 Task: Add the recommendations carousel component in the site builder.
Action: Mouse moved to (1310, 94)
Screenshot: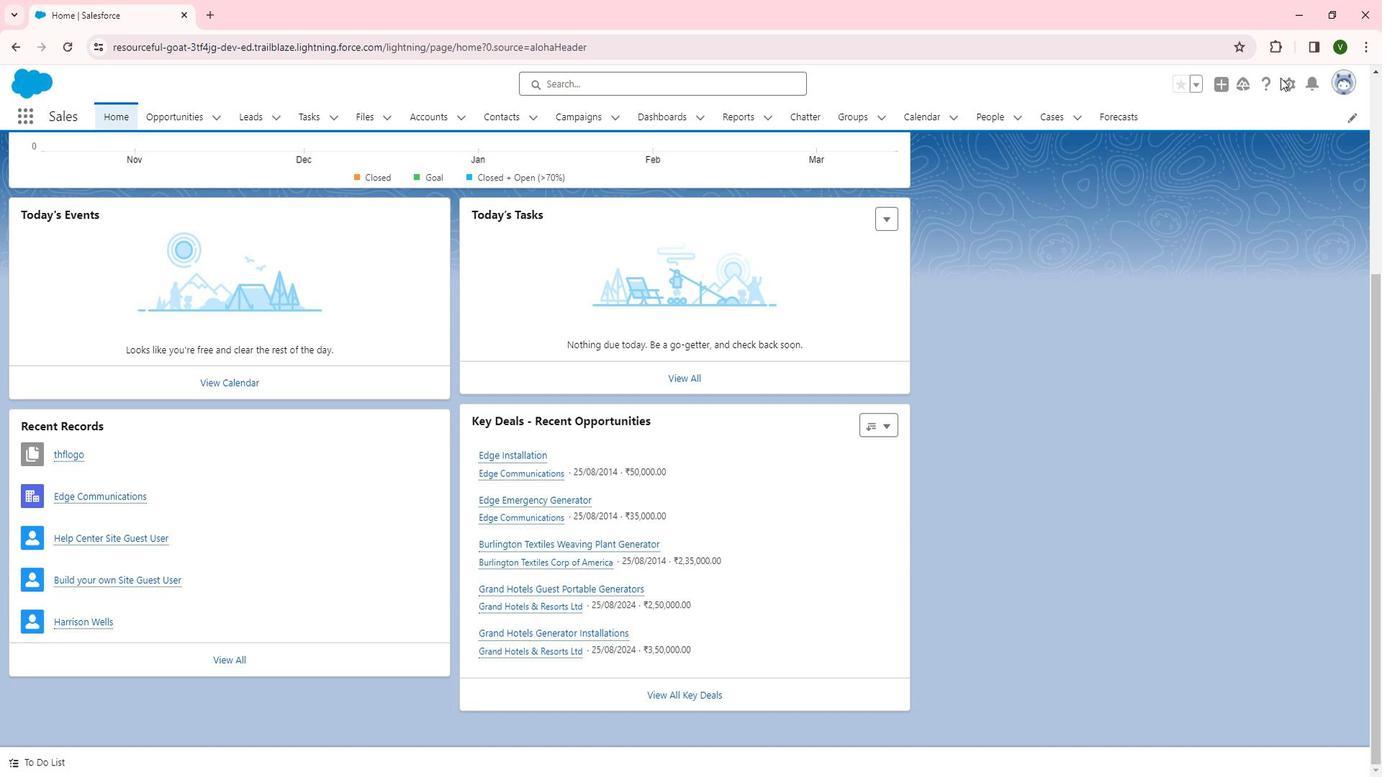 
Action: Mouse pressed left at (1310, 94)
Screenshot: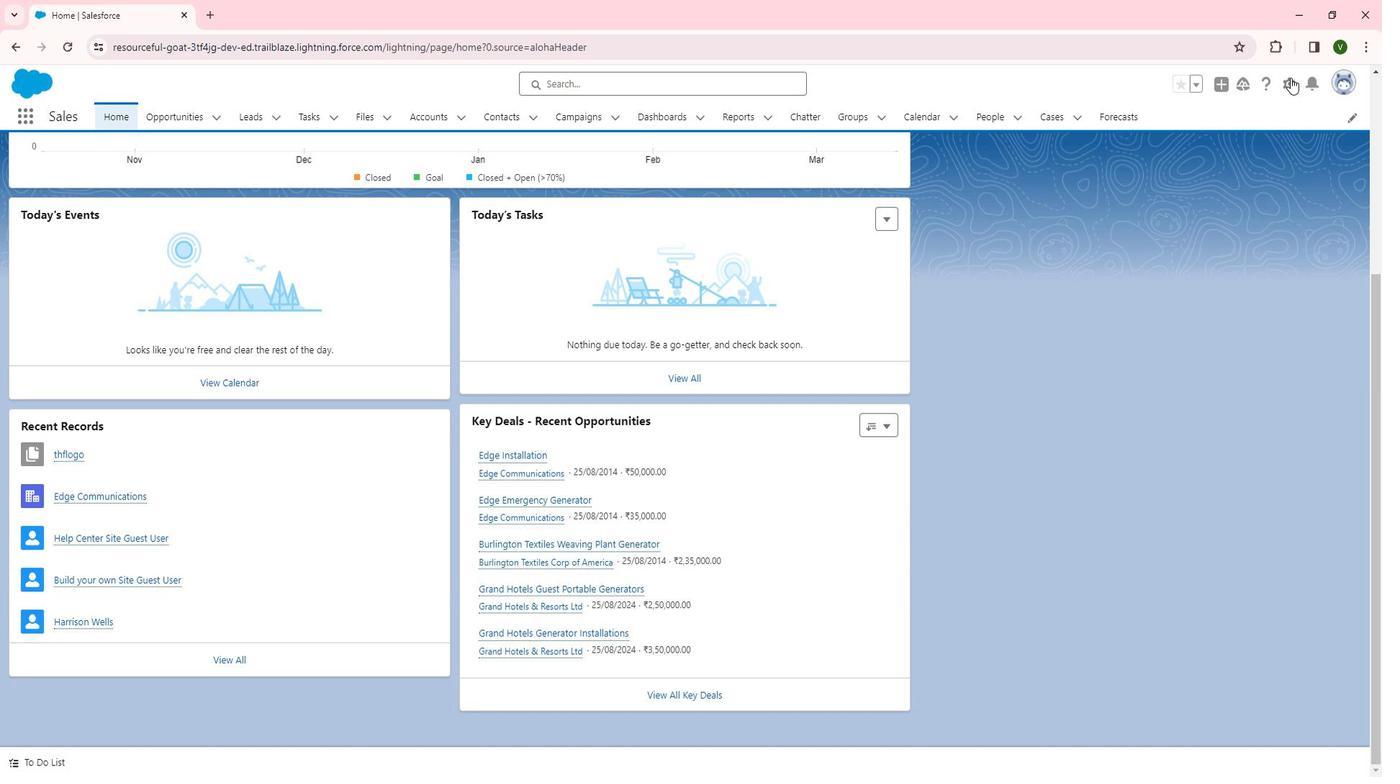 
Action: Mouse moved to (1256, 151)
Screenshot: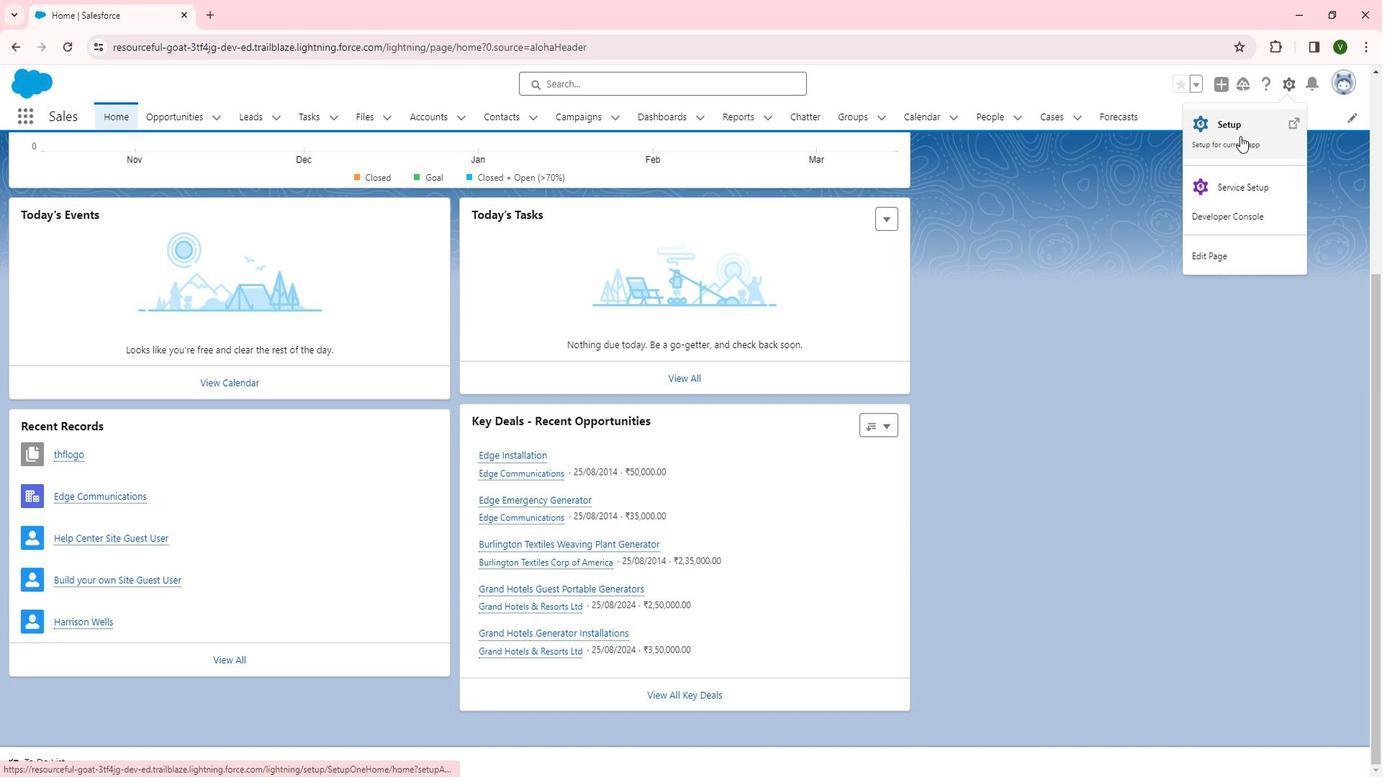 
Action: Mouse pressed left at (1256, 151)
Screenshot: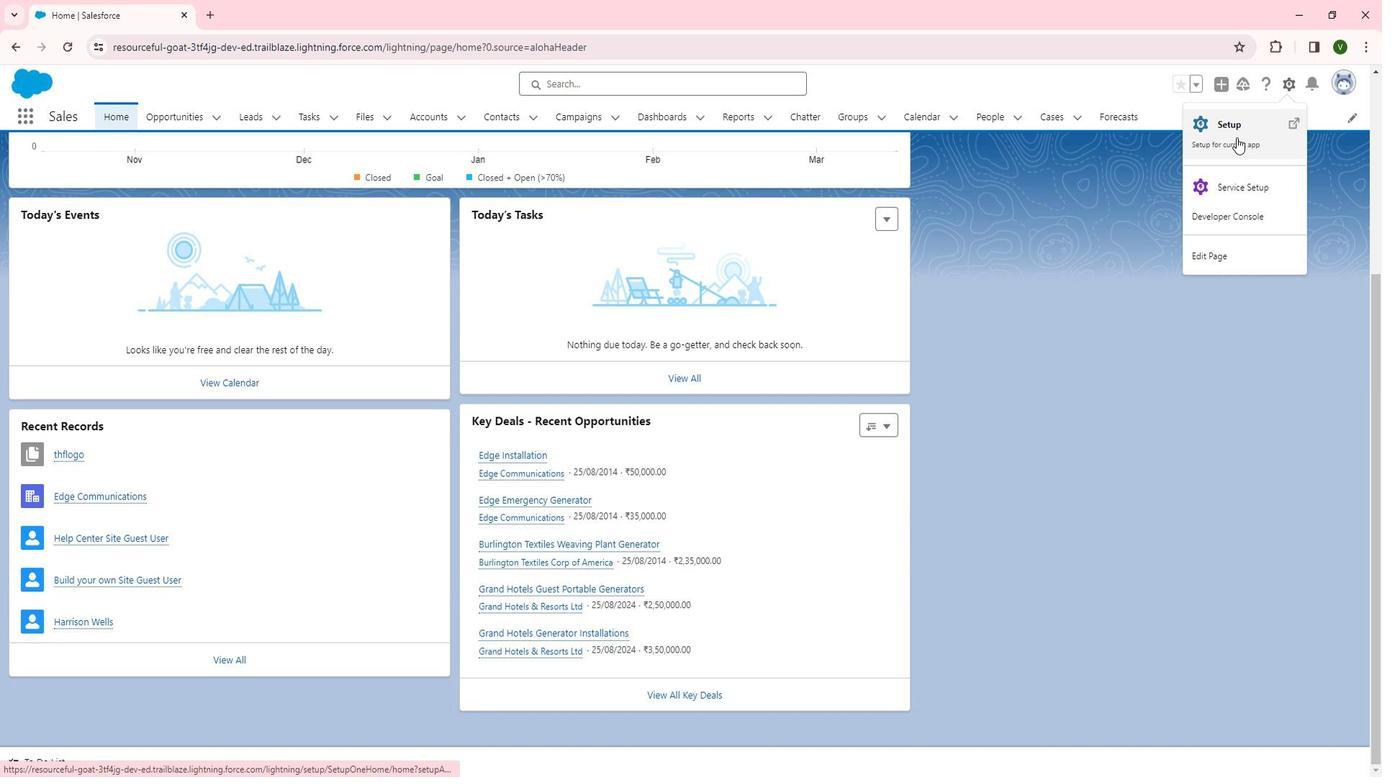 
Action: Mouse moved to (72, 514)
Screenshot: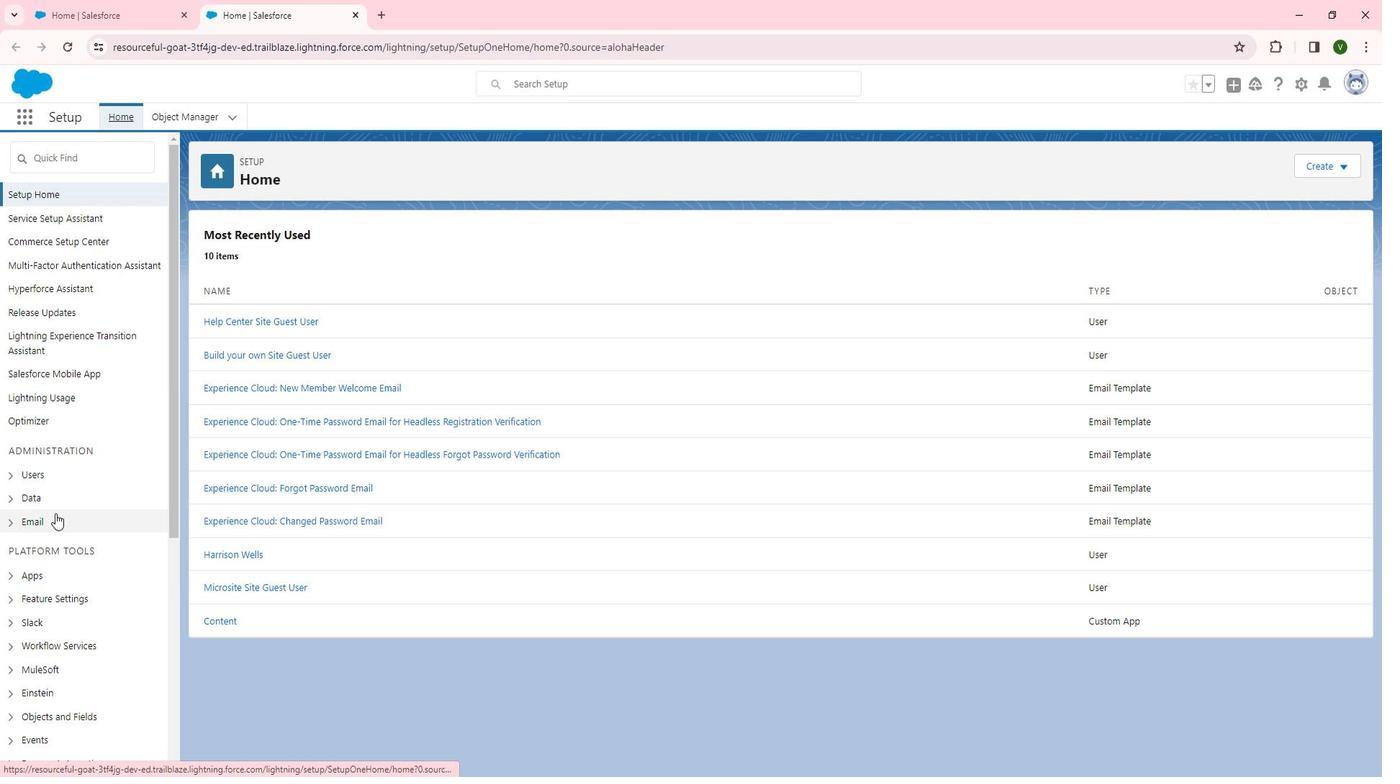 
Action: Mouse scrolled (72, 514) with delta (0, 0)
Screenshot: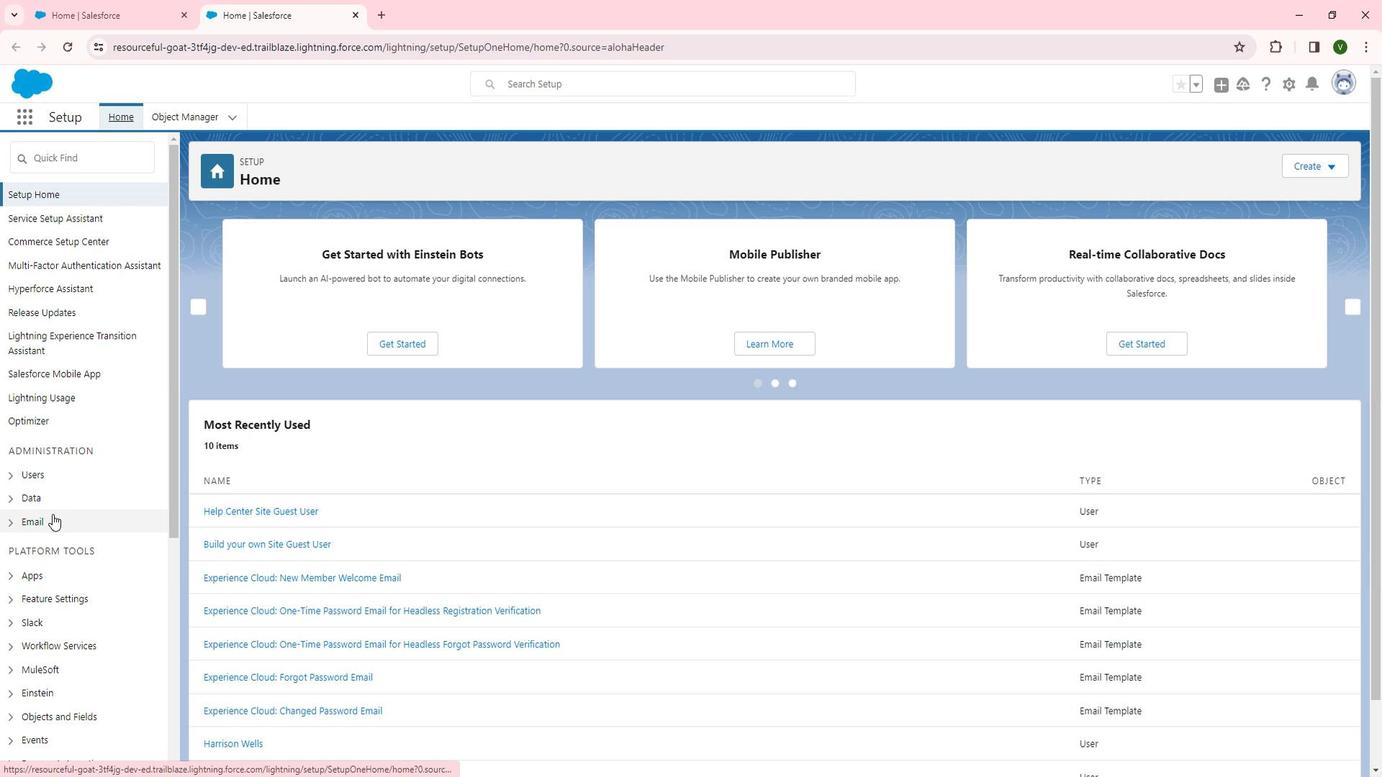 
Action: Mouse scrolled (72, 514) with delta (0, 0)
Screenshot: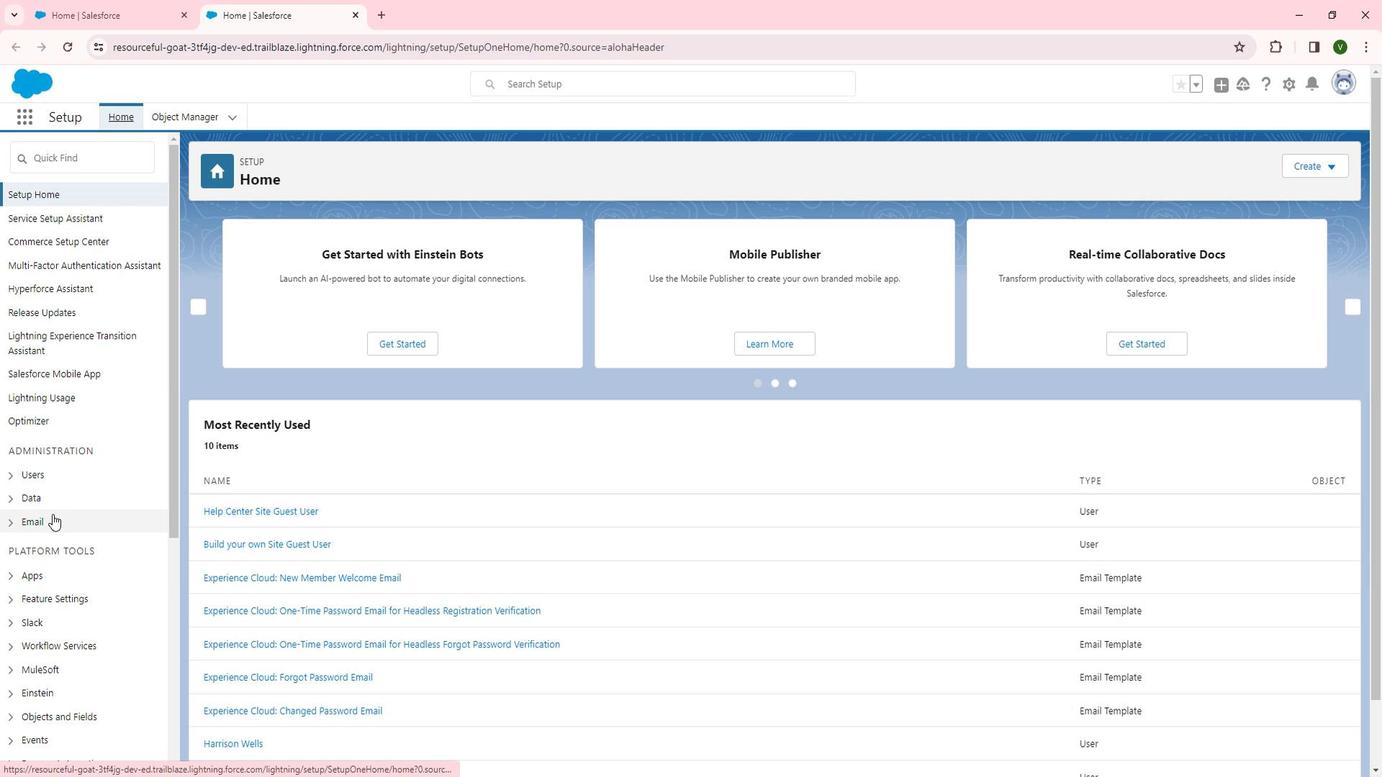 
Action: Mouse moved to (72, 515)
Screenshot: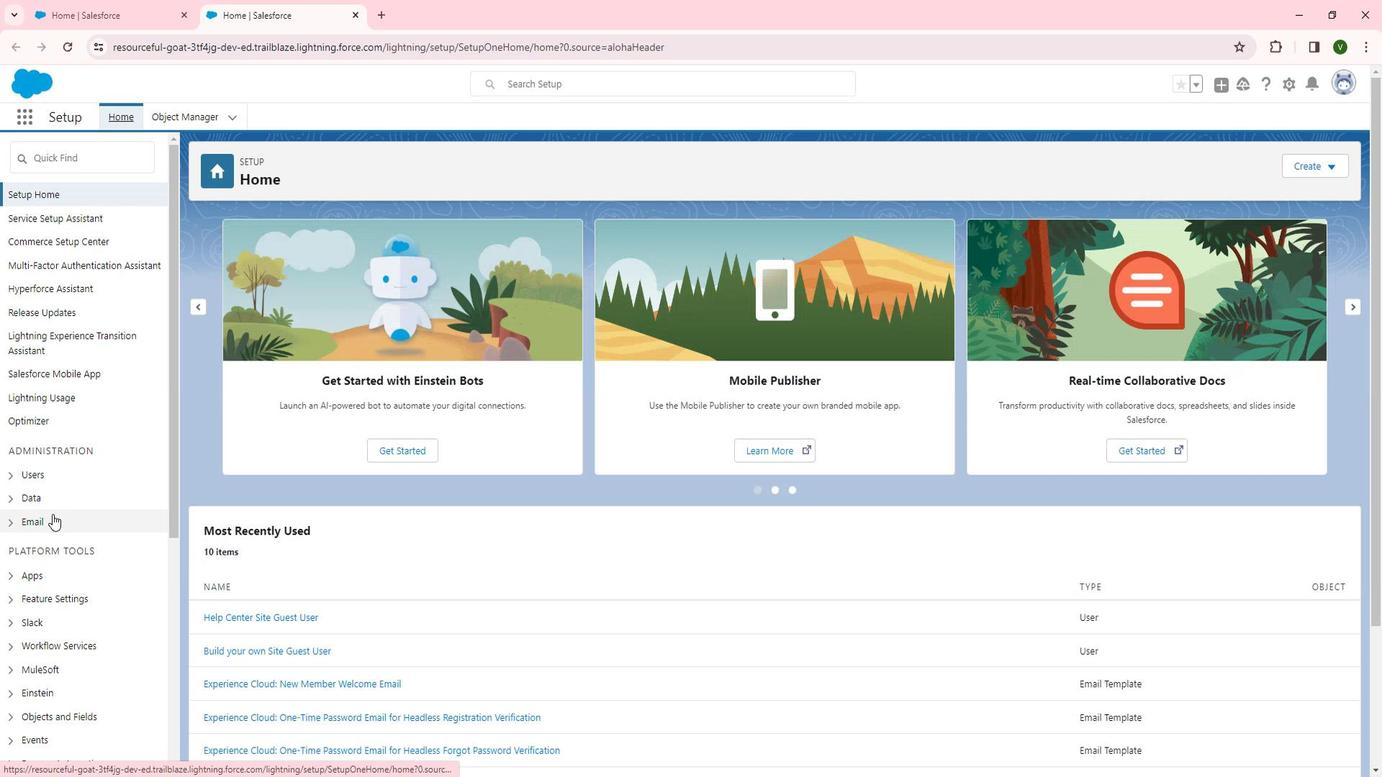 
Action: Mouse scrolled (72, 514) with delta (0, 0)
Screenshot: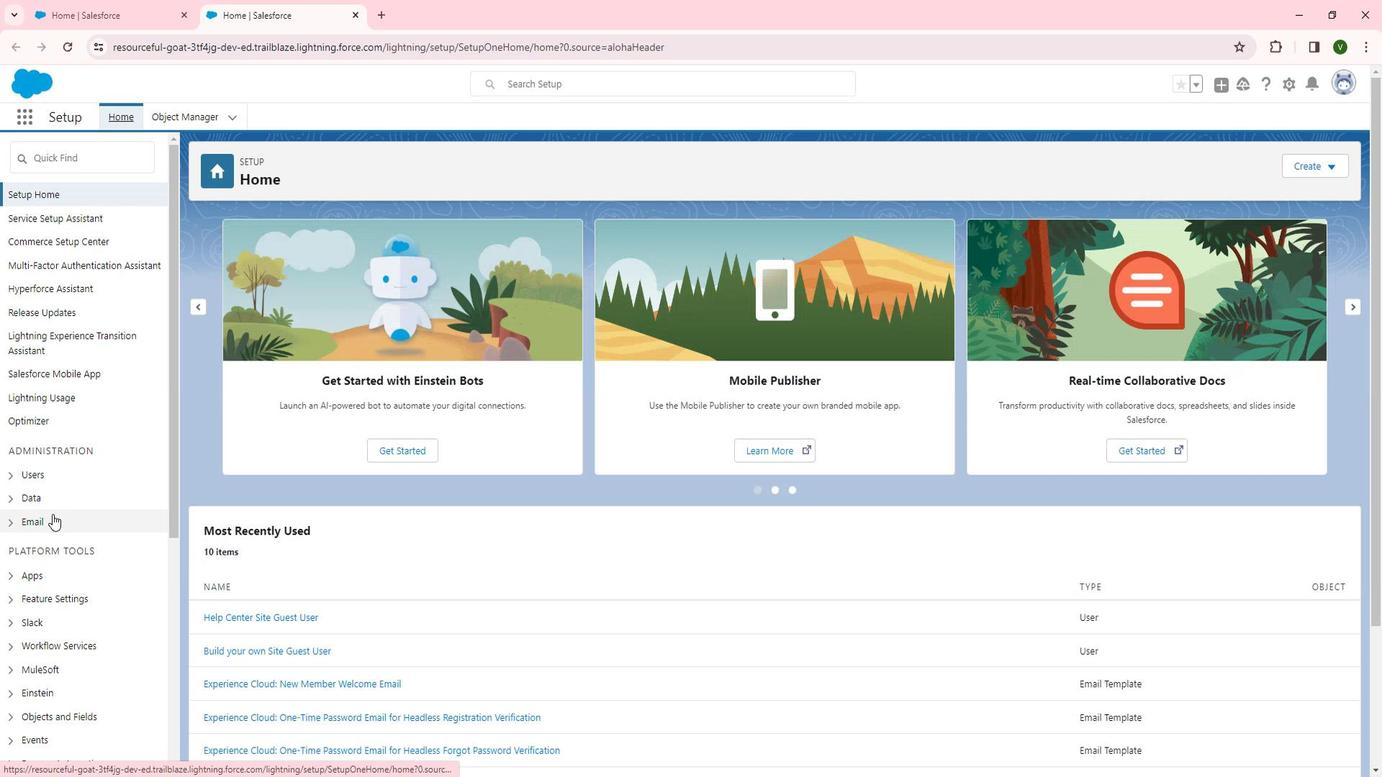 
Action: Mouse moved to (28, 380)
Screenshot: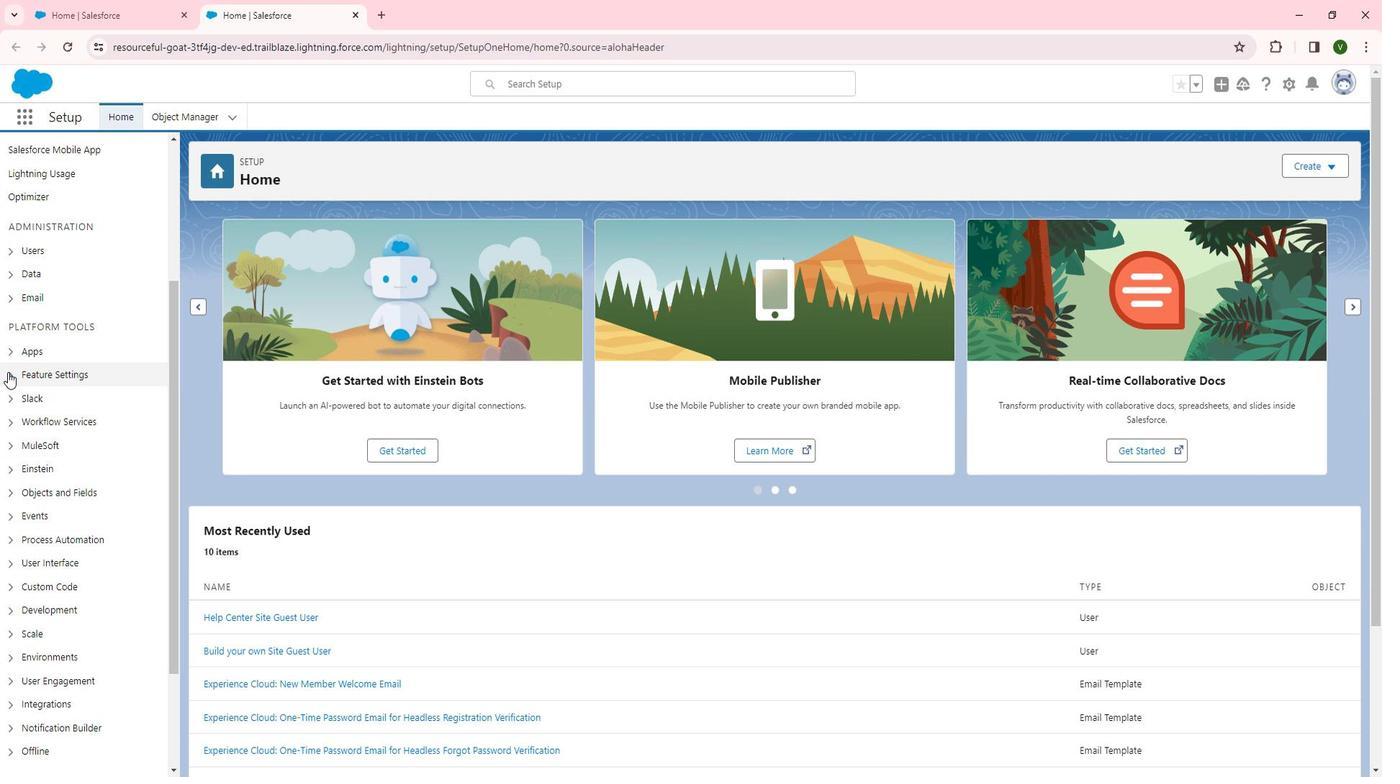 
Action: Mouse pressed left at (28, 380)
Screenshot: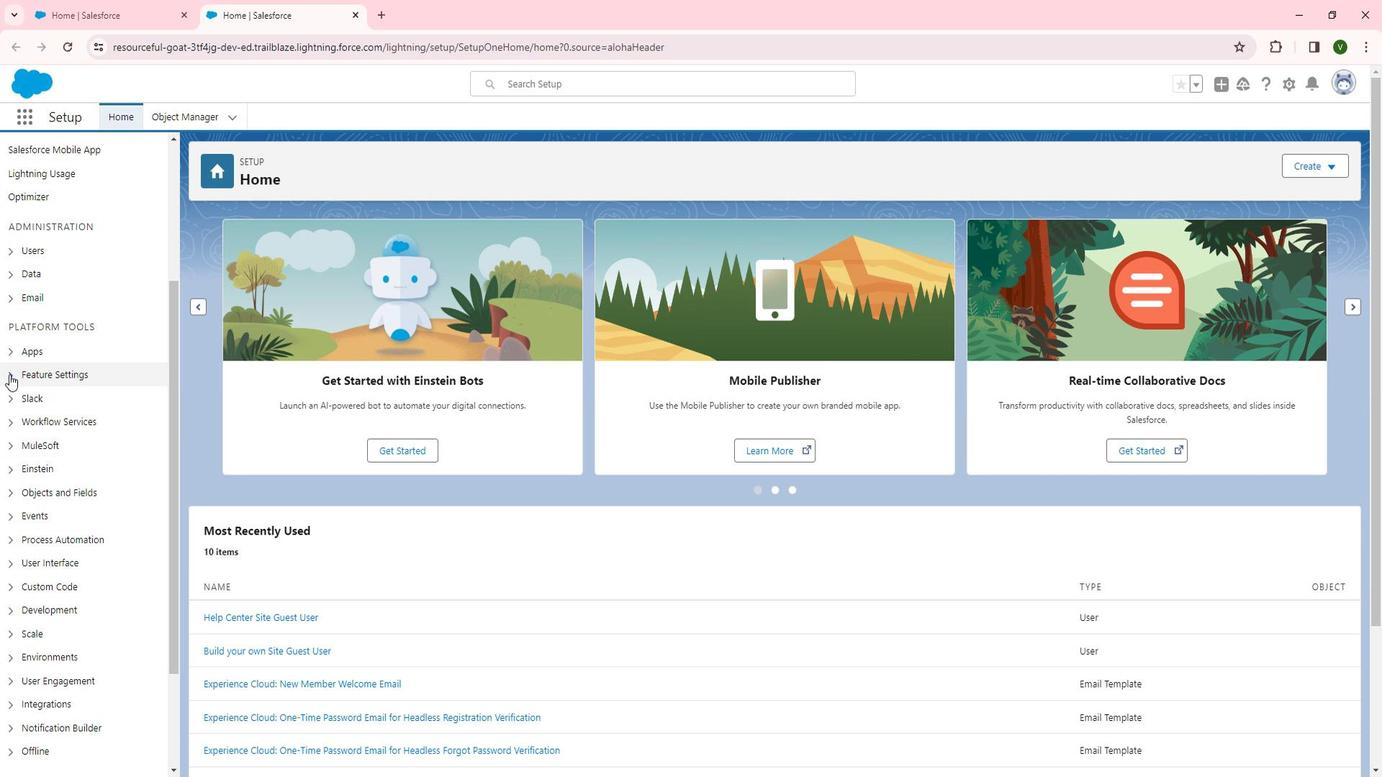
Action: Mouse moved to (46, 496)
Screenshot: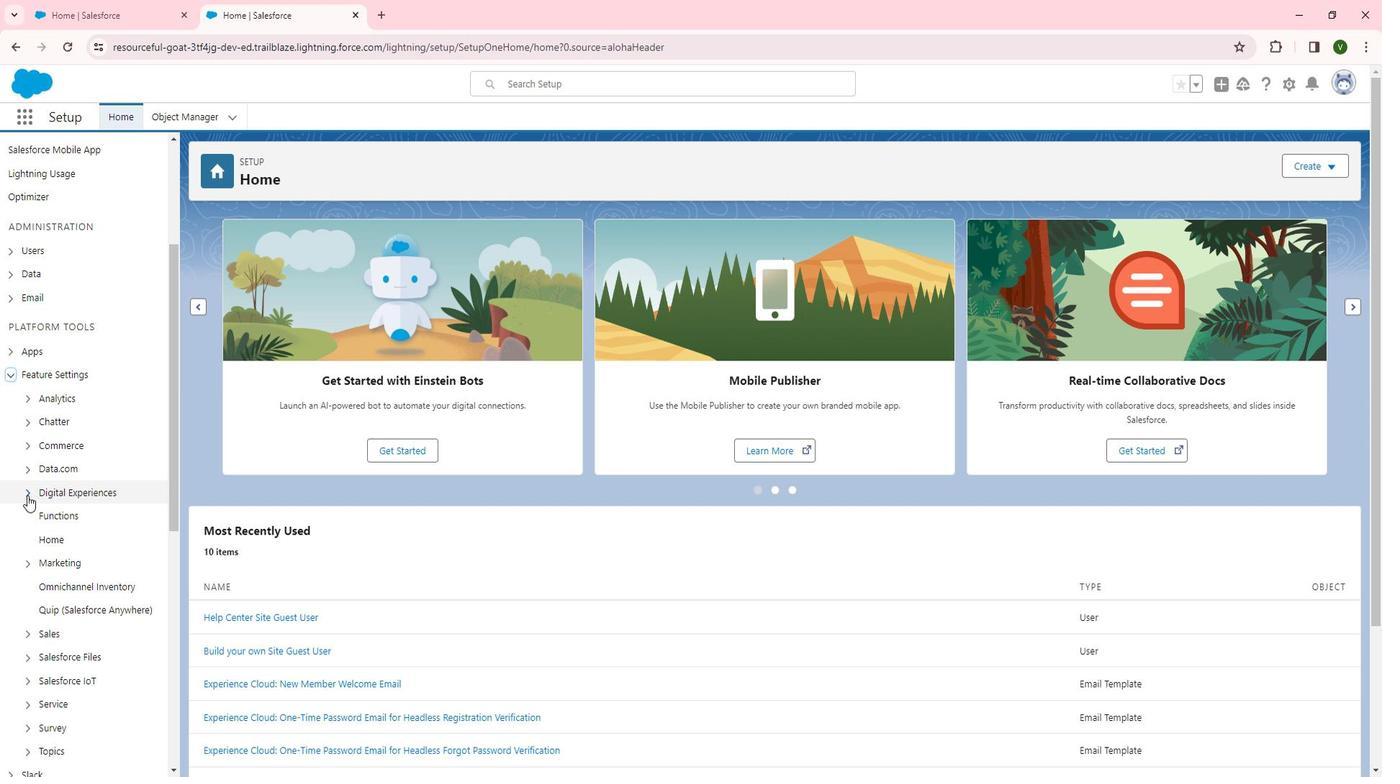 
Action: Mouse pressed left at (46, 496)
Screenshot: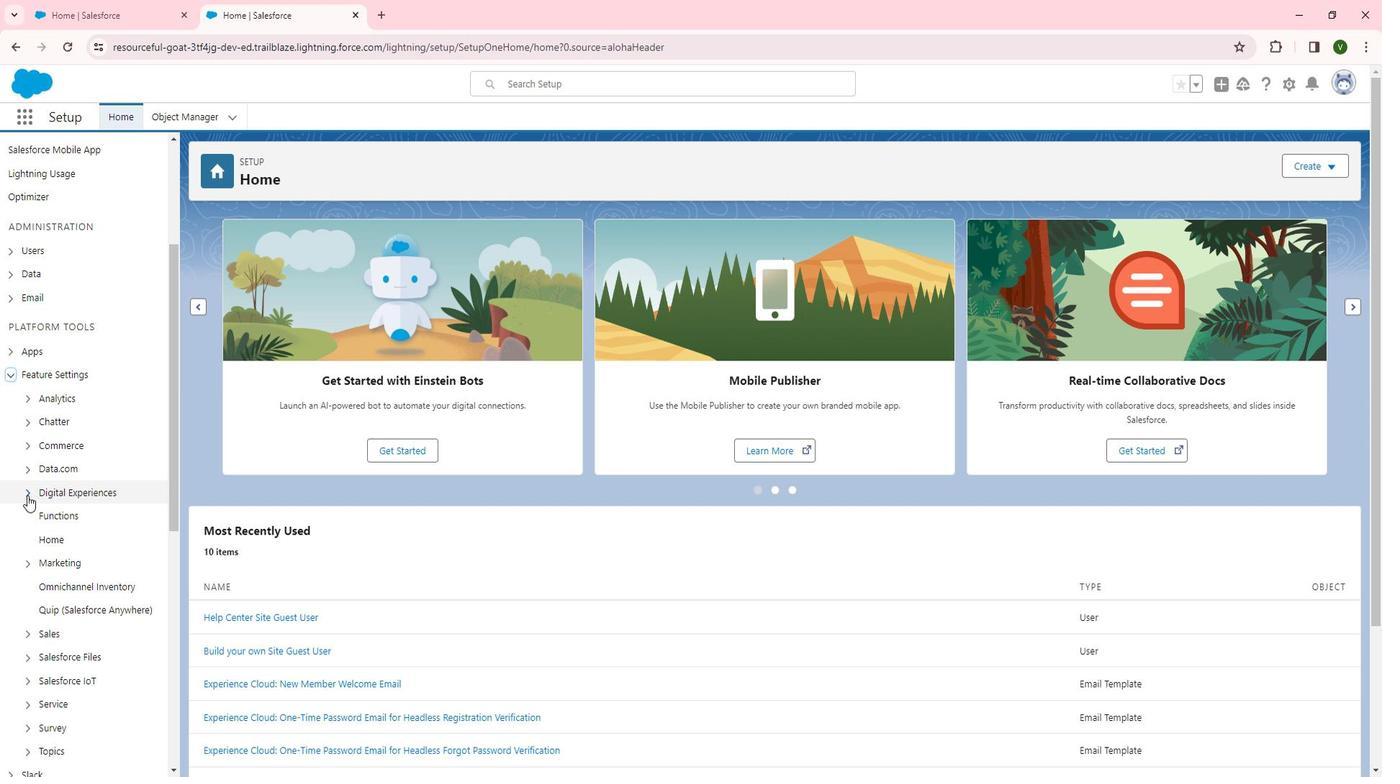 
Action: Mouse moved to (83, 514)
Screenshot: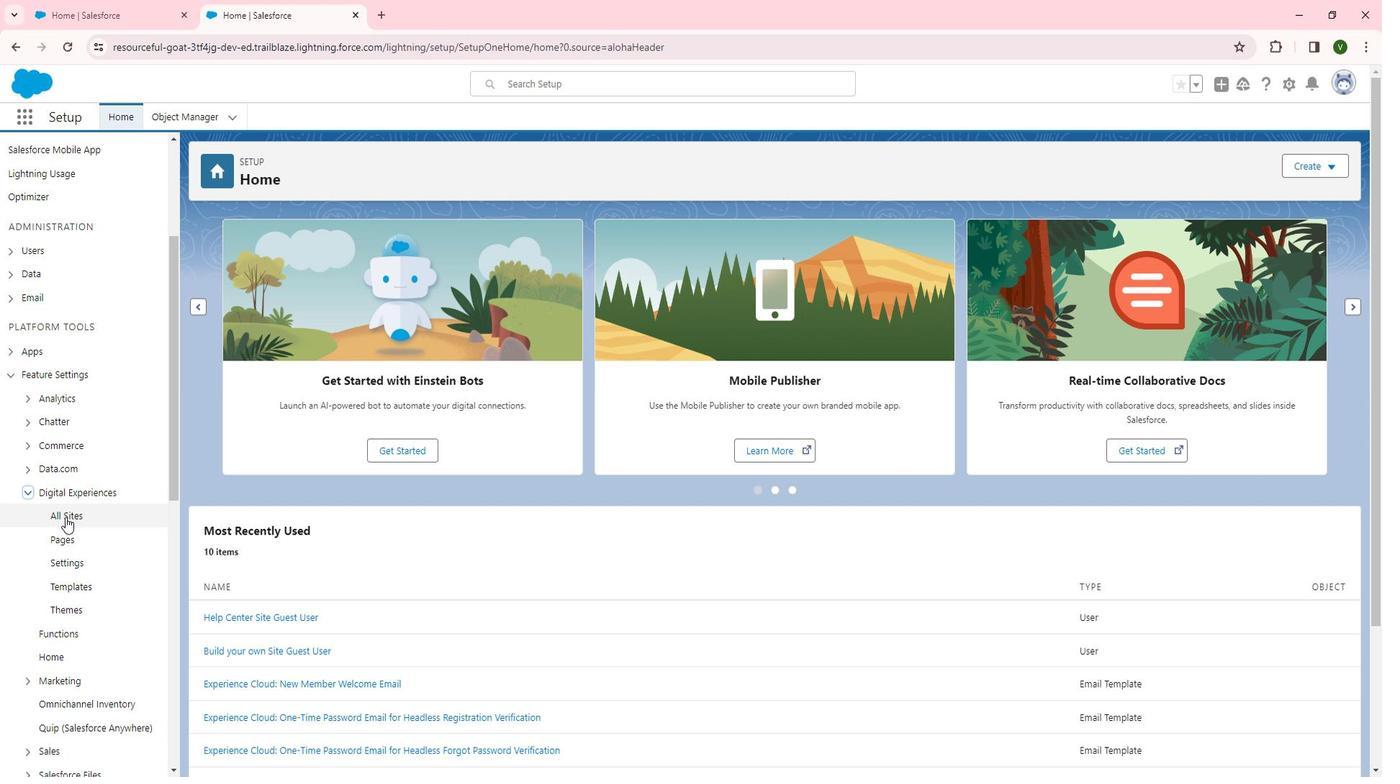 
Action: Mouse pressed left at (83, 514)
Screenshot: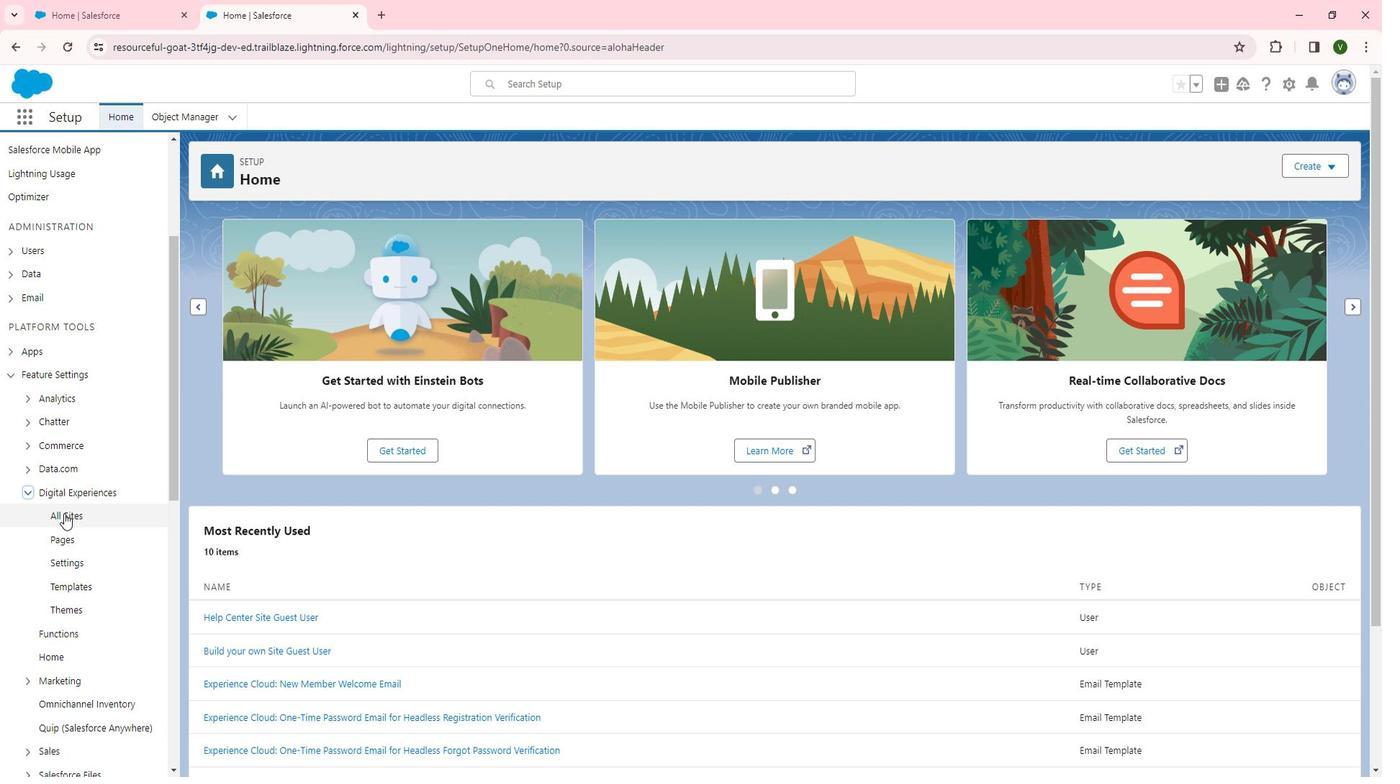 
Action: Mouse moved to (263, 384)
Screenshot: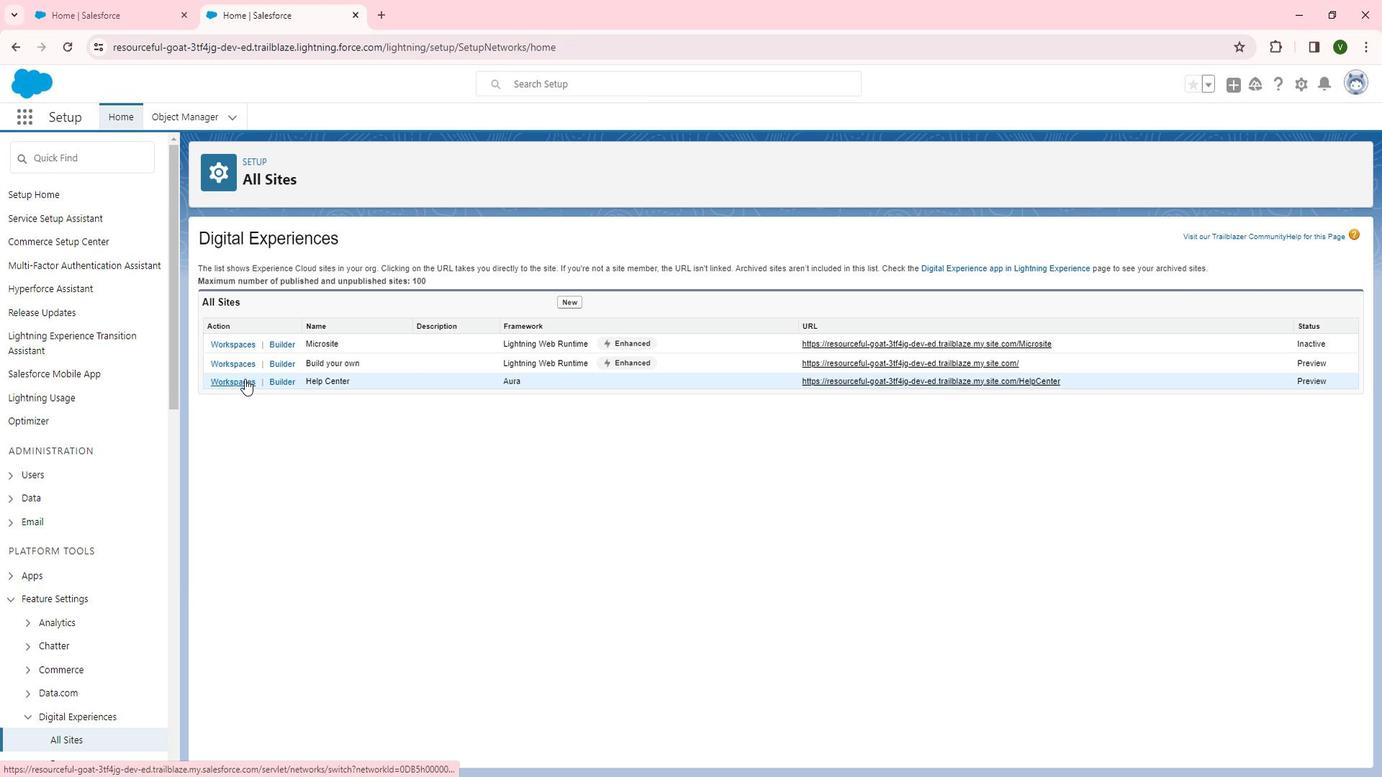 
Action: Mouse pressed left at (263, 384)
Screenshot: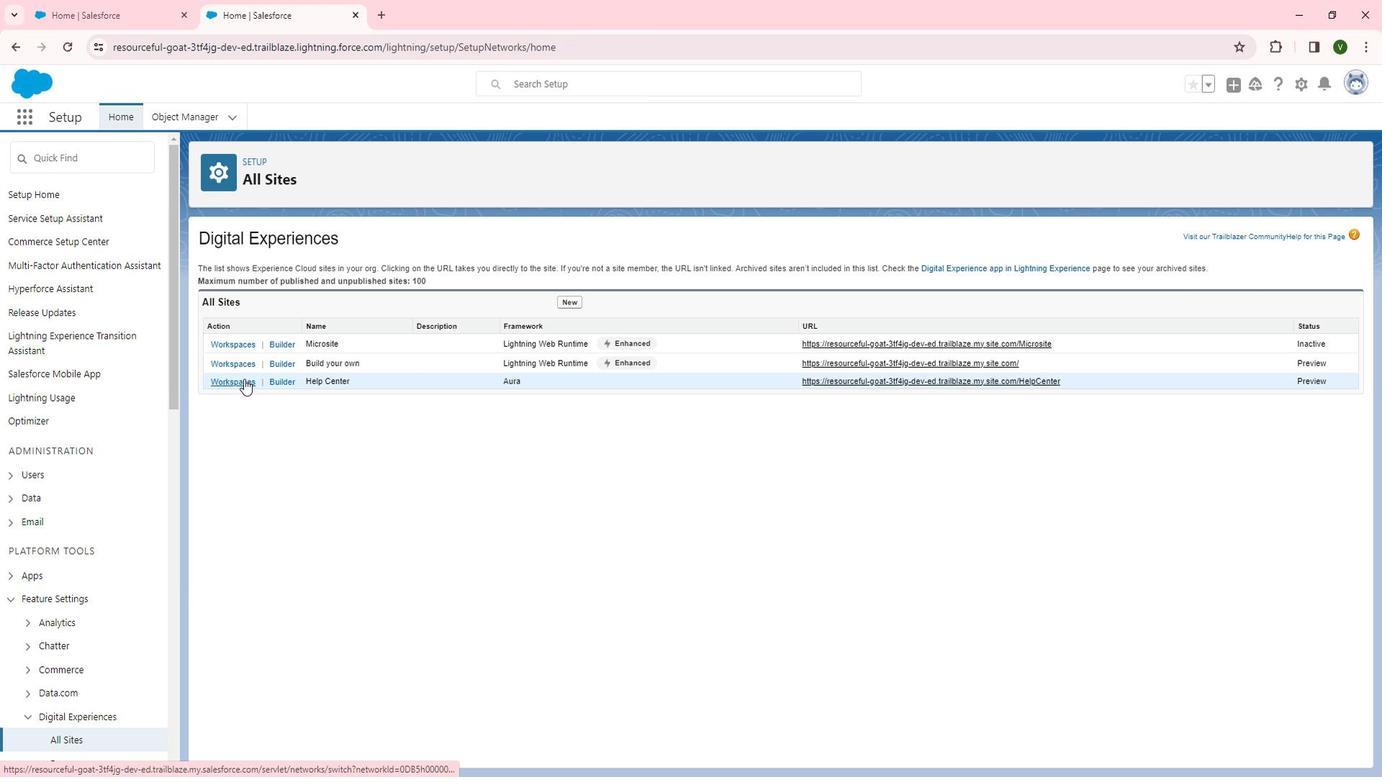
Action: Mouse moved to (141, 353)
Screenshot: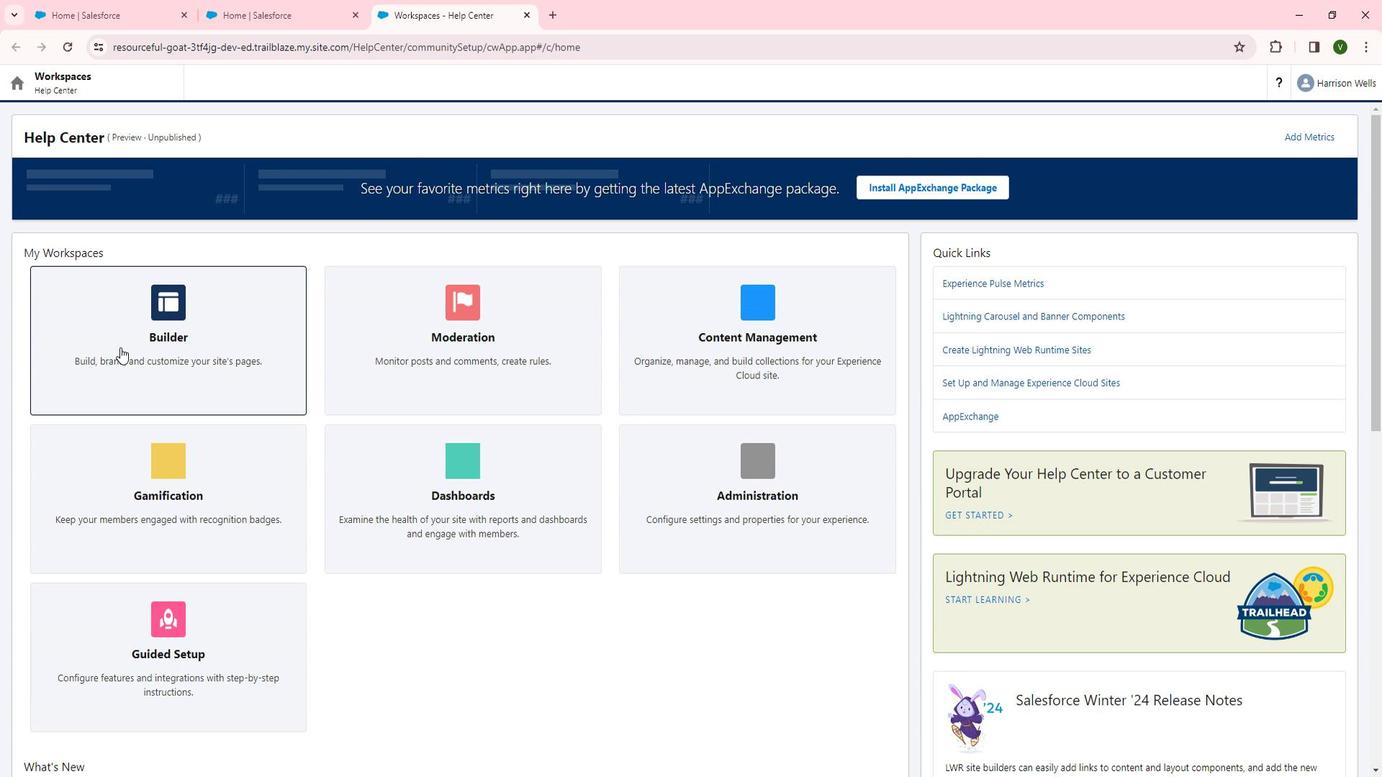 
Action: Mouse pressed left at (141, 353)
Screenshot: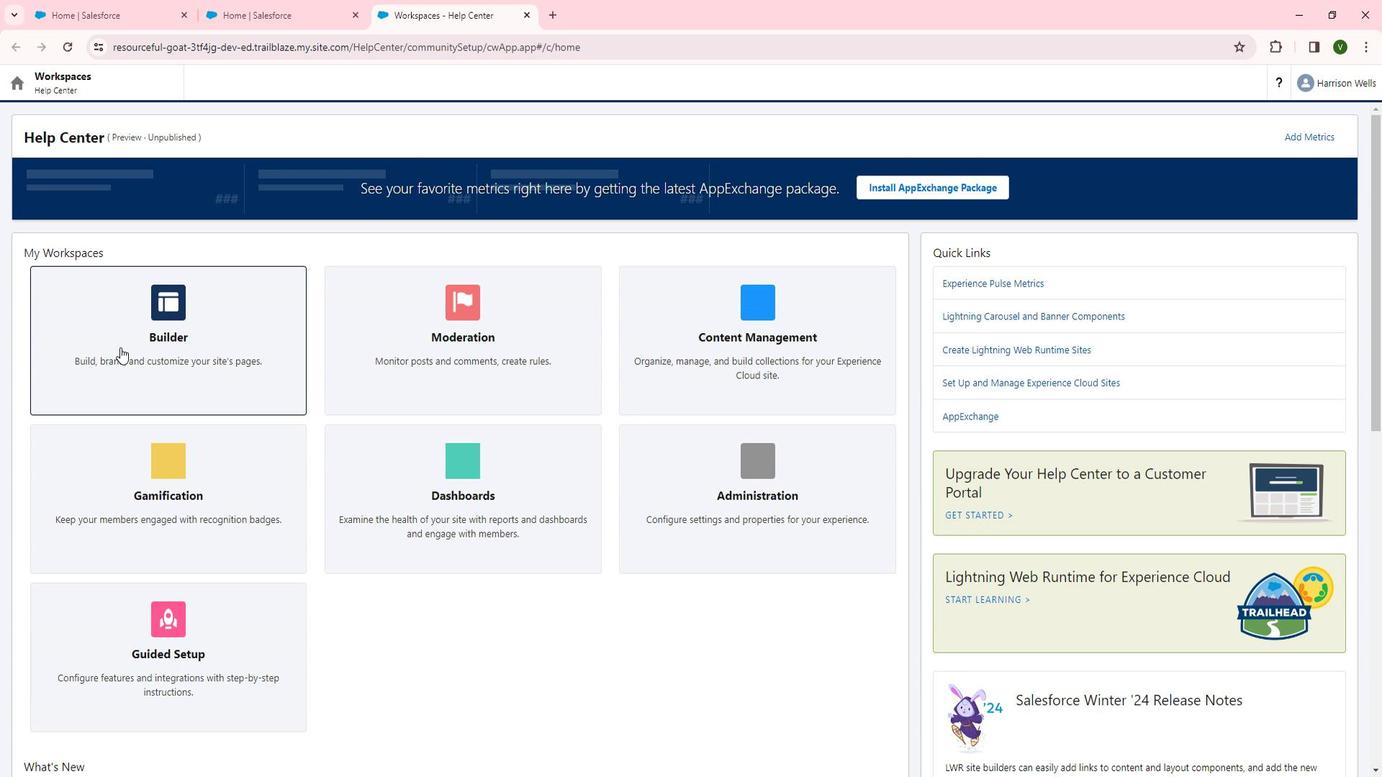 
Action: Mouse moved to (386, 403)
Screenshot: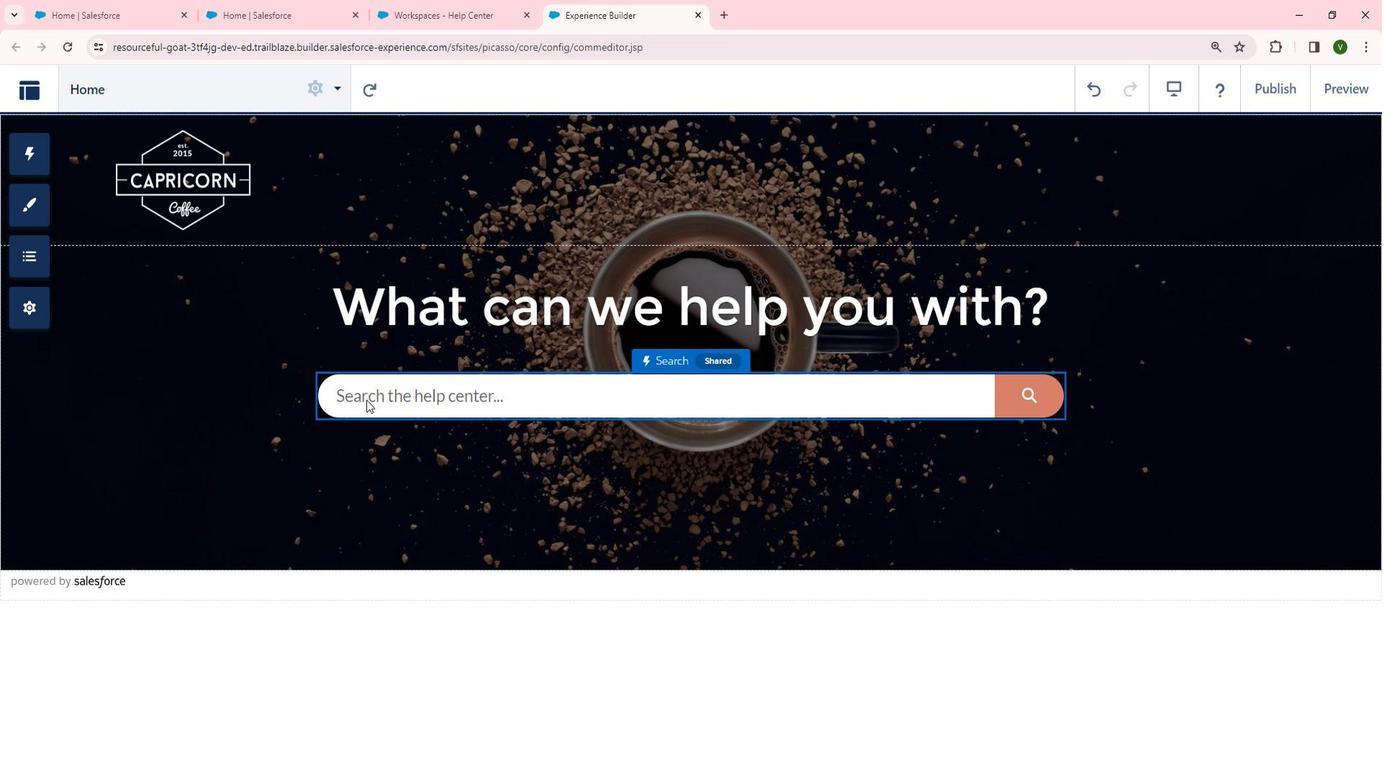 
Action: Mouse scrolled (386, 403) with delta (0, 0)
Screenshot: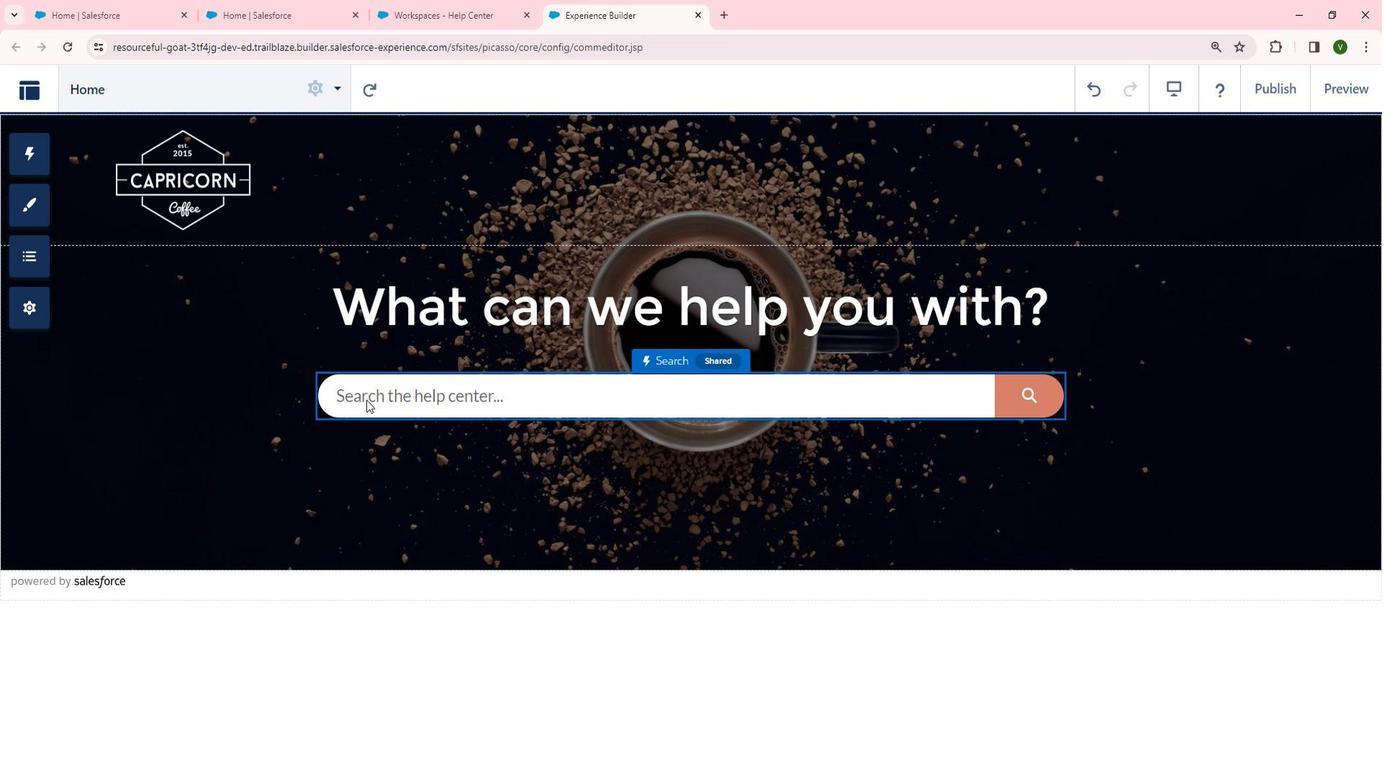
Action: Mouse scrolled (386, 403) with delta (0, 0)
Screenshot: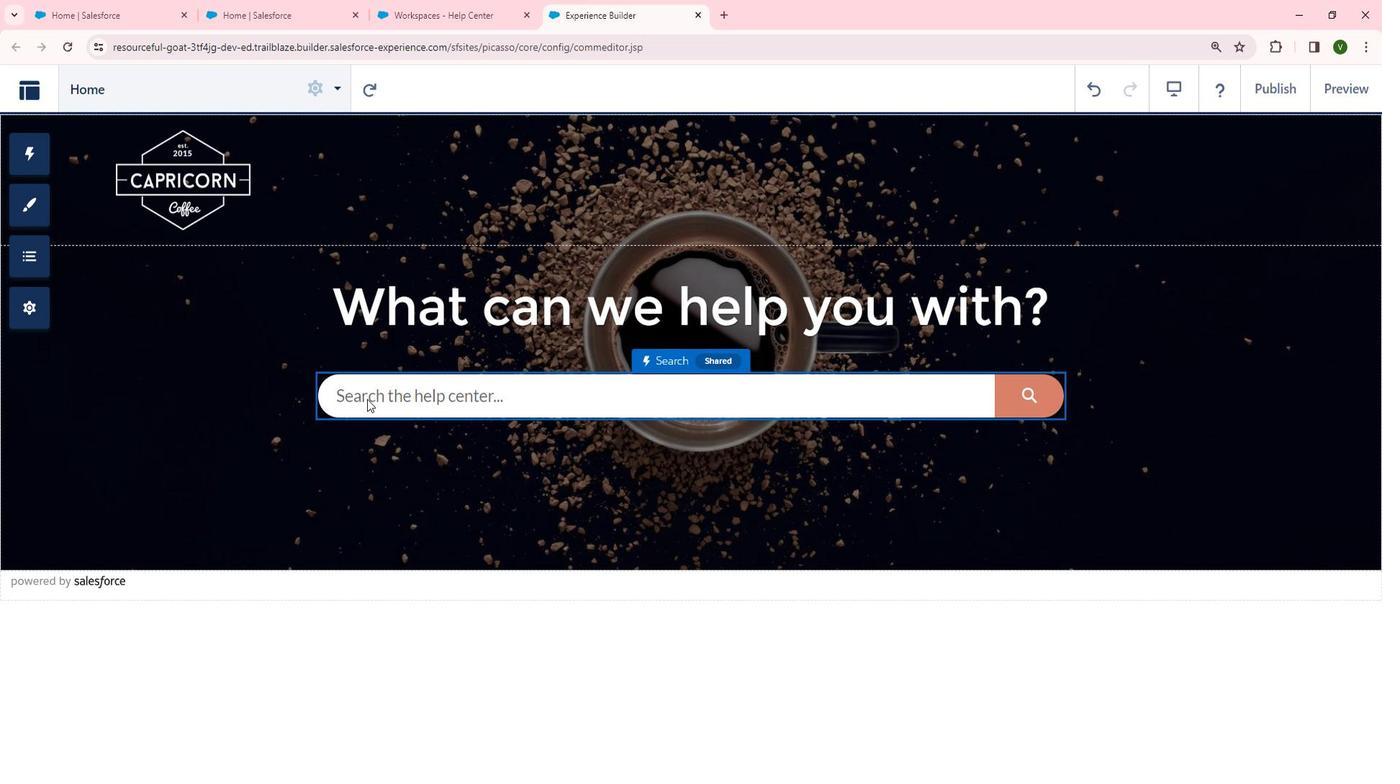 
Action: Mouse scrolled (386, 403) with delta (0, 0)
Screenshot: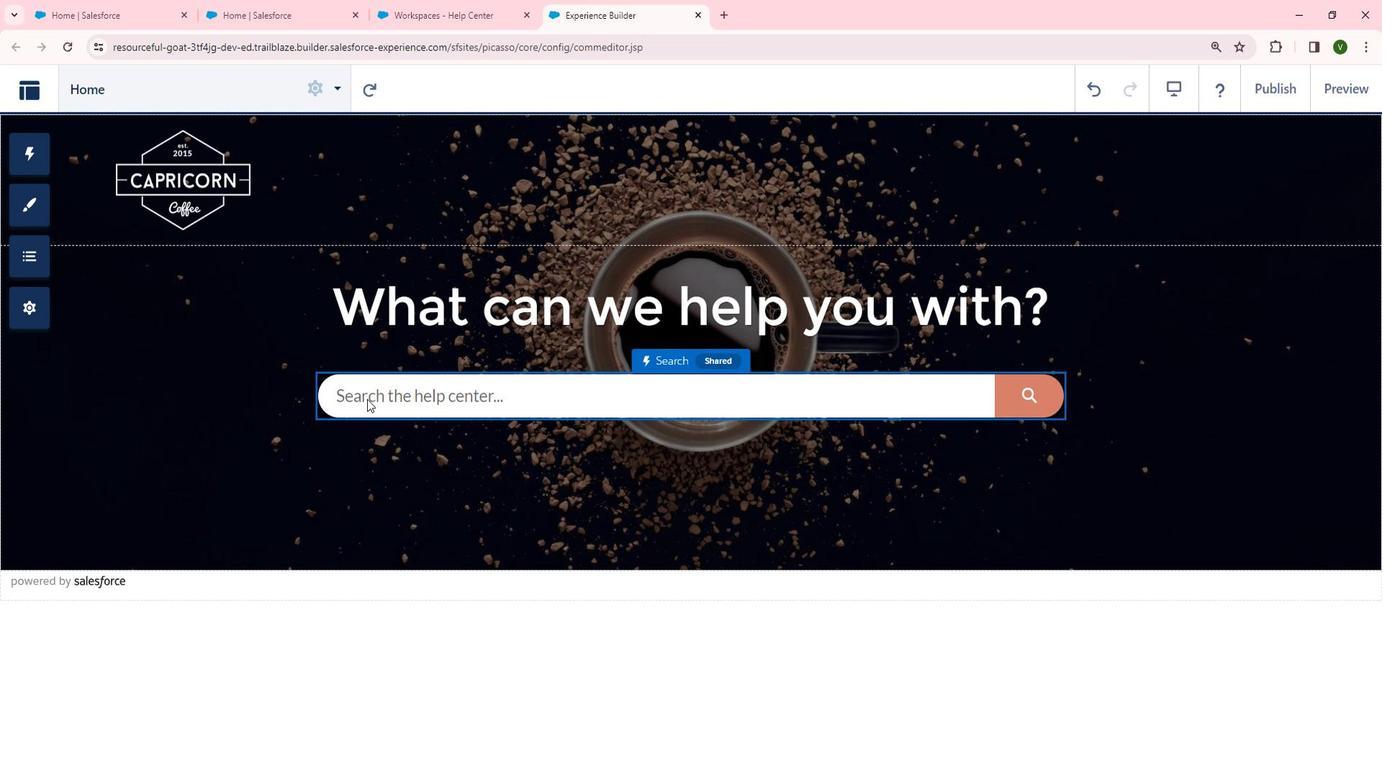 
Action: Mouse scrolled (386, 403) with delta (0, 0)
Screenshot: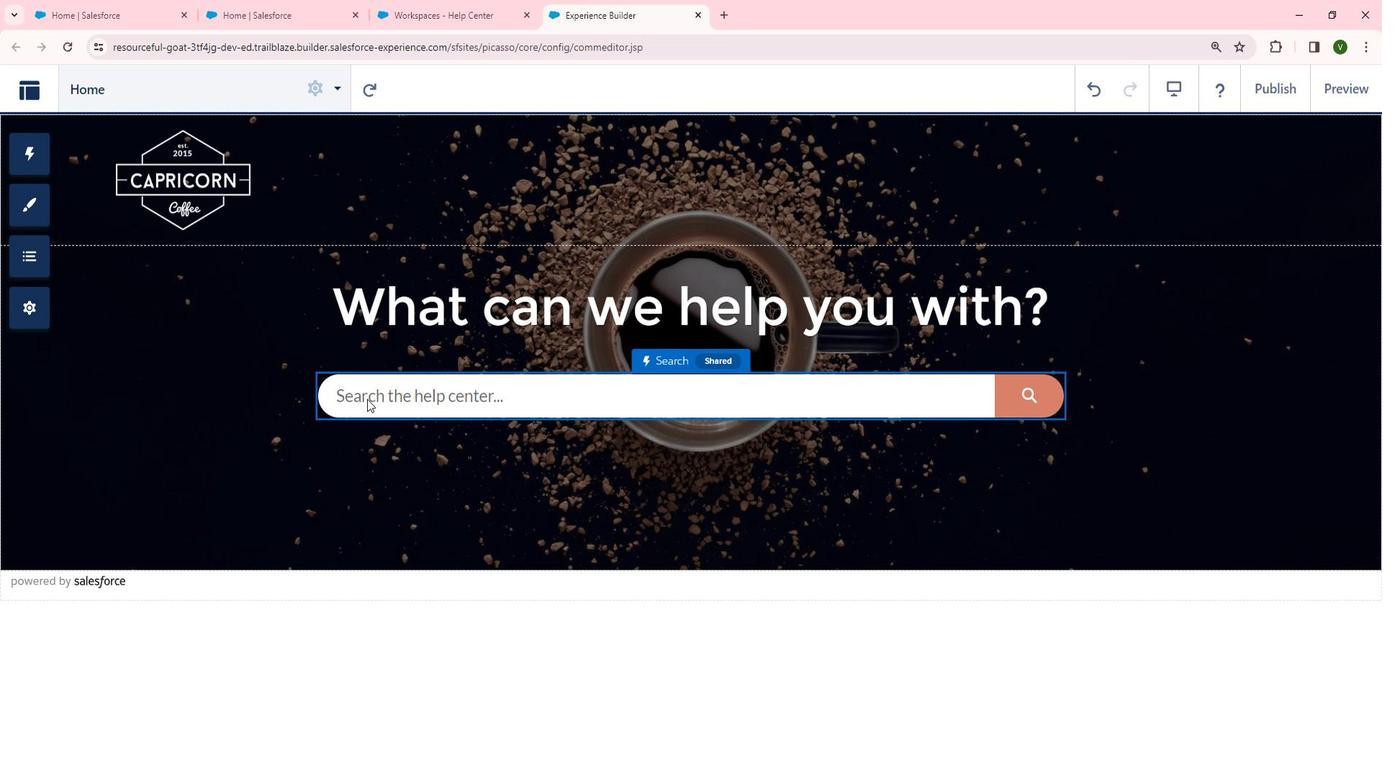 
Action: Mouse moved to (58, 169)
Screenshot: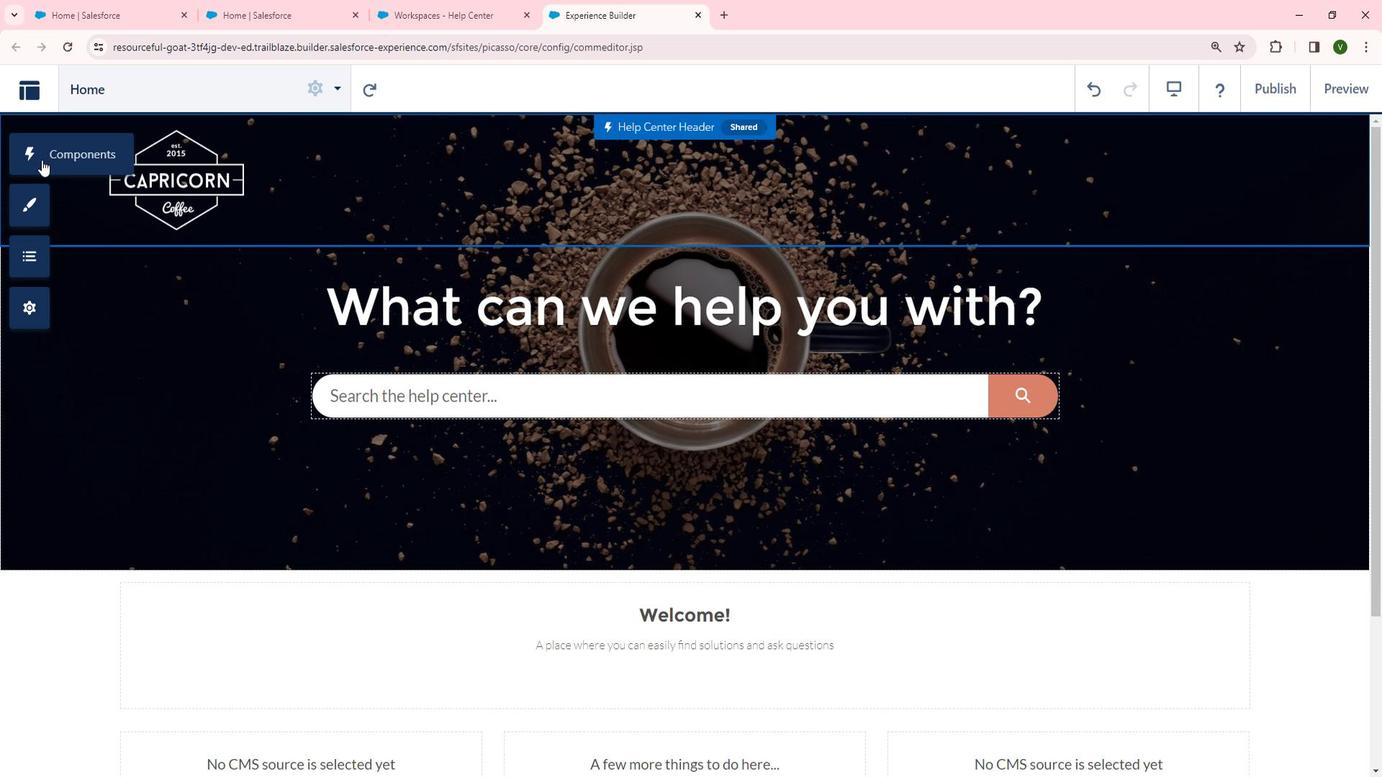 
Action: Mouse pressed left at (58, 169)
Screenshot: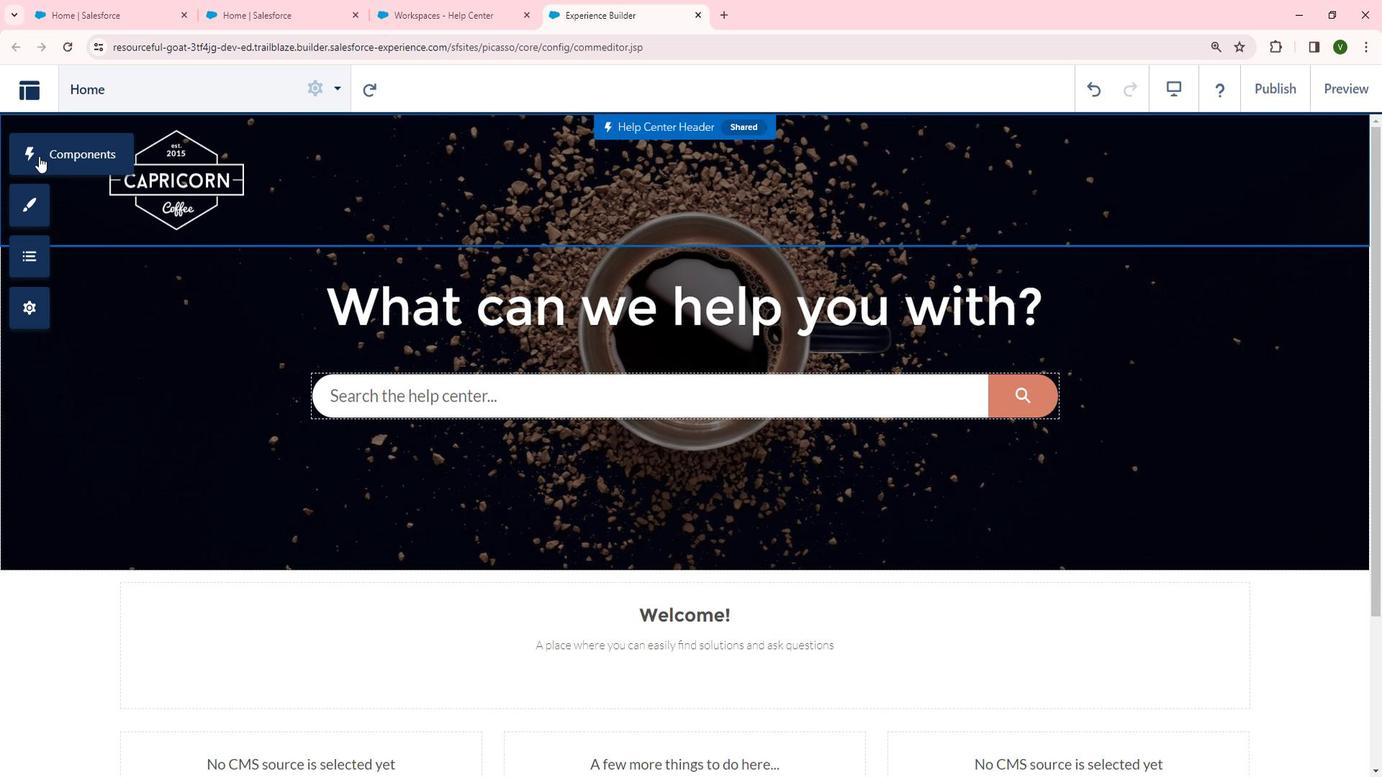
Action: Mouse moved to (244, 354)
Screenshot: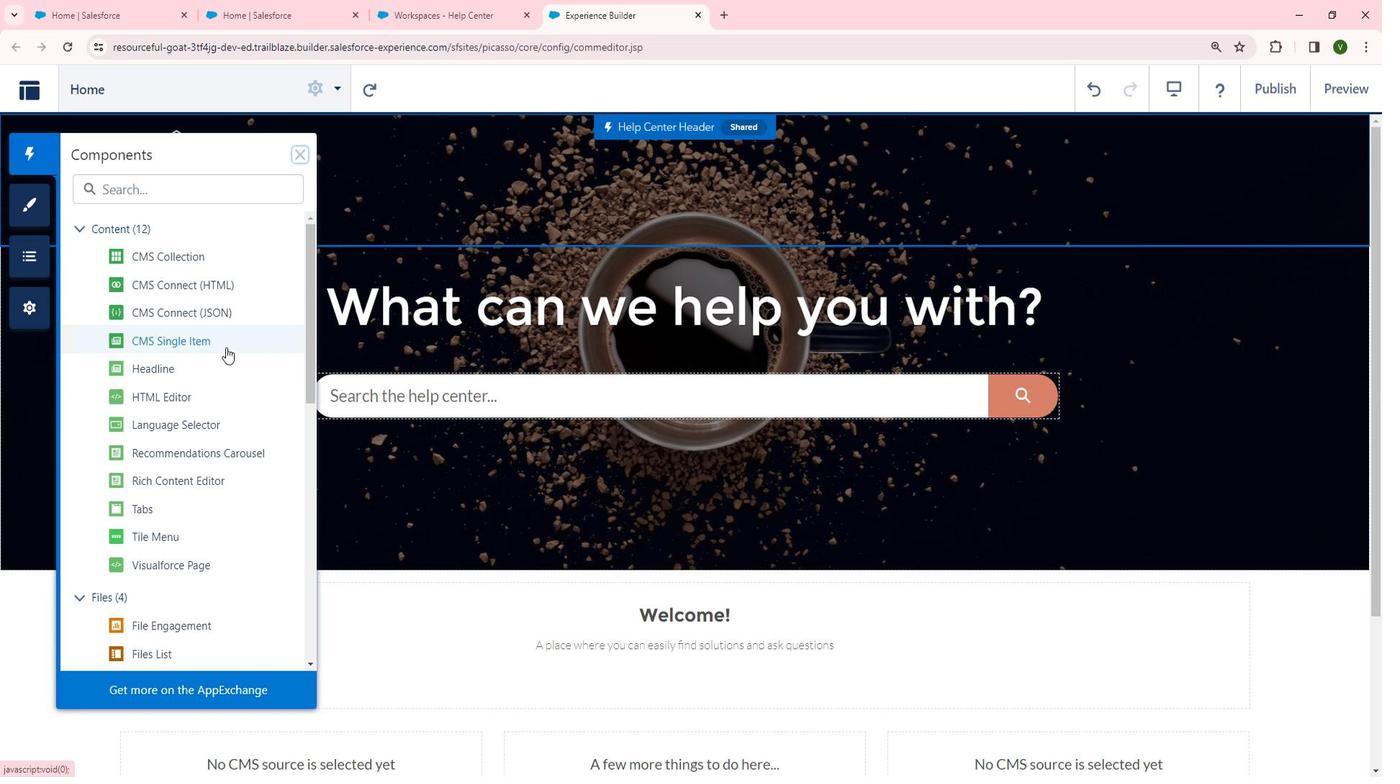 
Action: Mouse scrolled (244, 354) with delta (0, 0)
Screenshot: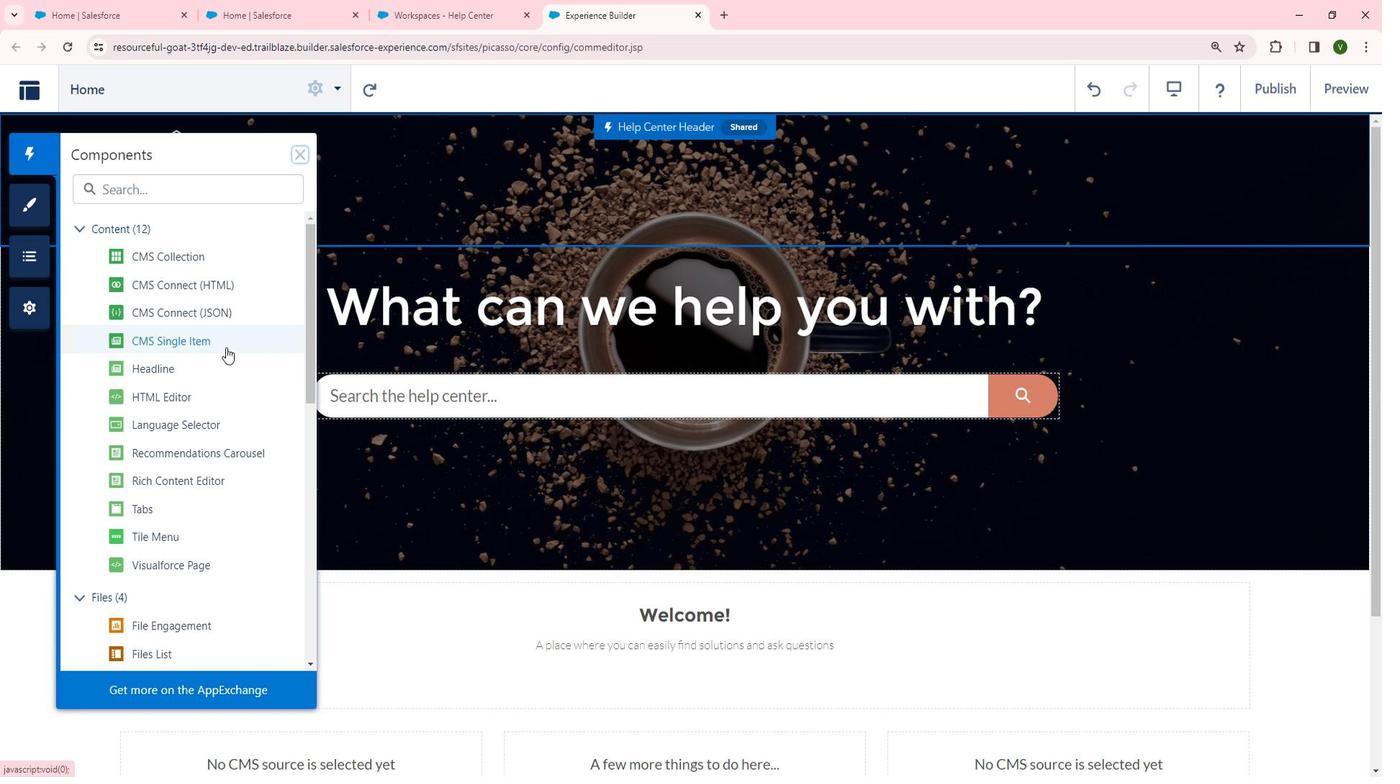 
Action: Mouse scrolled (244, 354) with delta (0, 0)
Screenshot: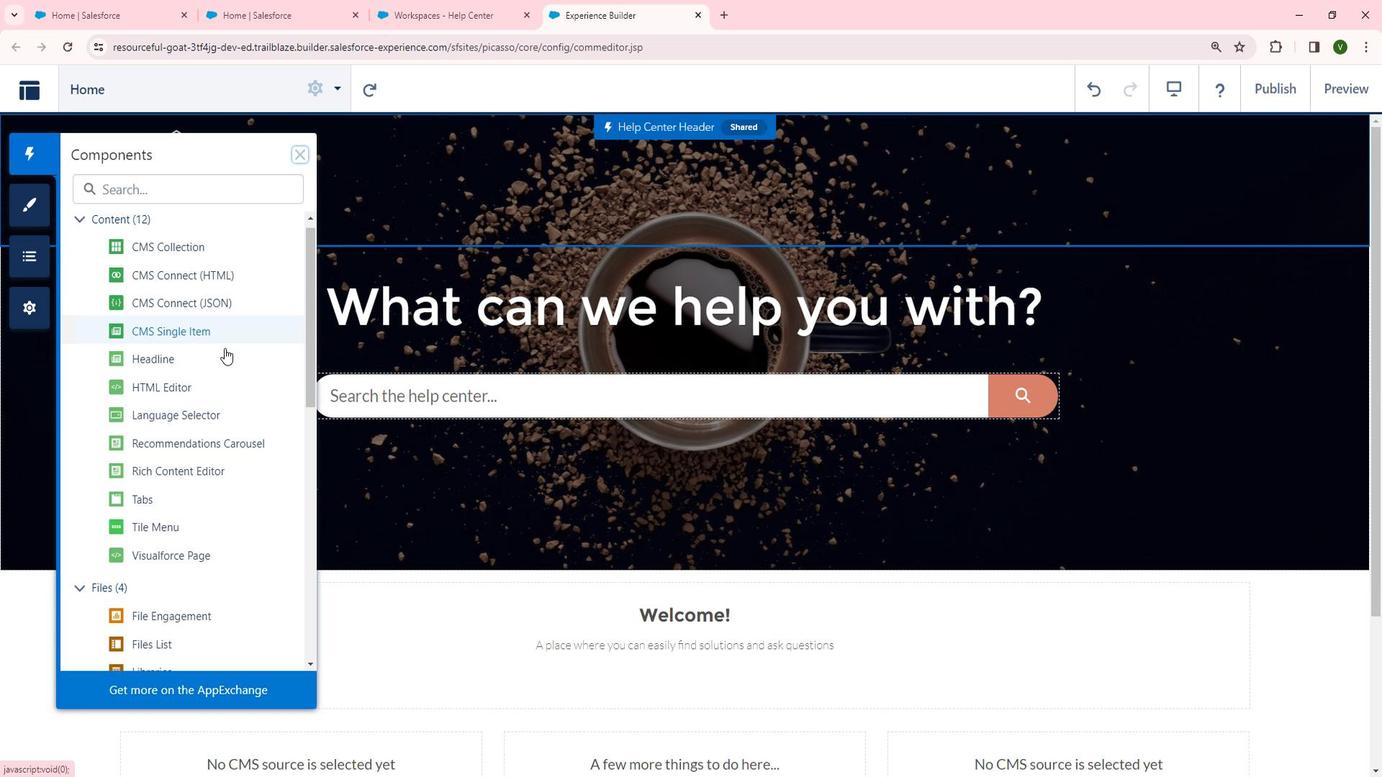 
Action: Mouse moved to (202, 313)
Screenshot: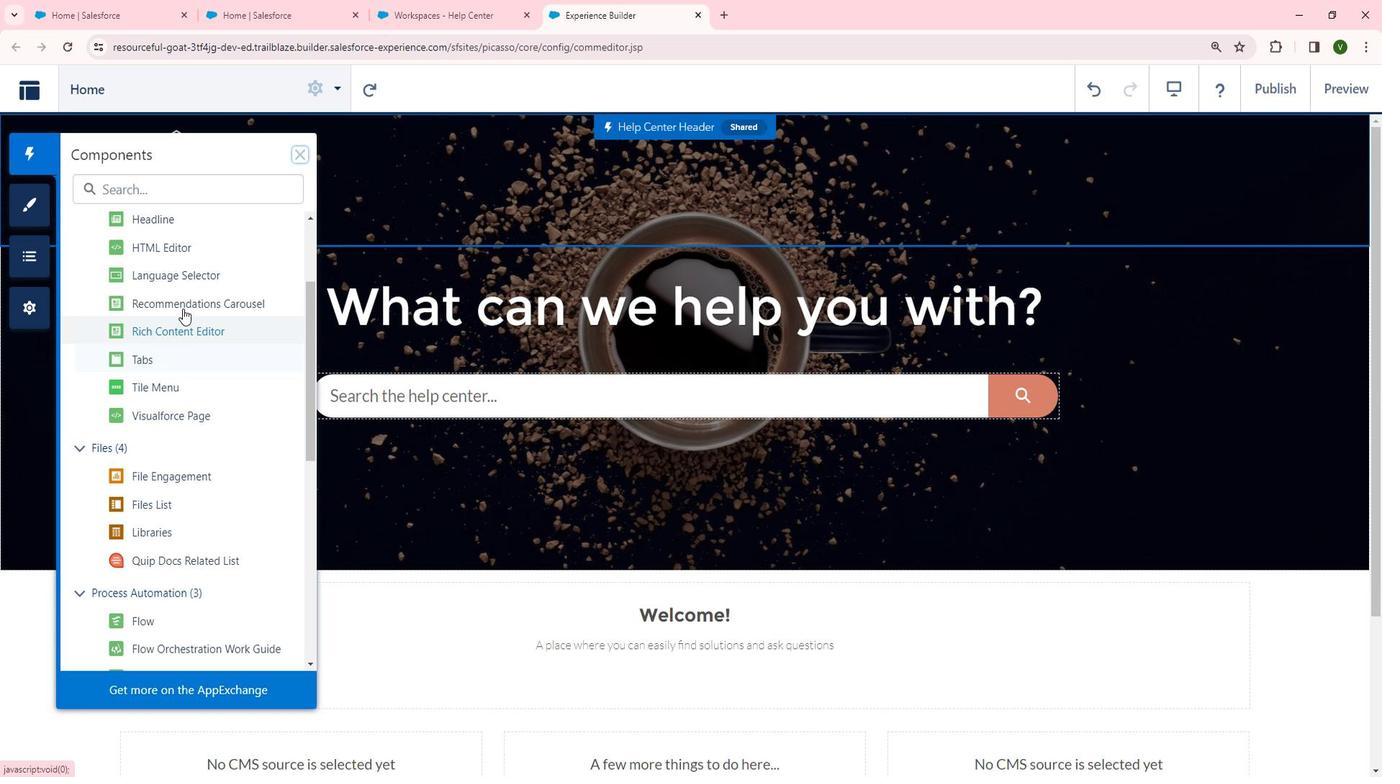 
Action: Mouse pressed left at (202, 313)
Screenshot: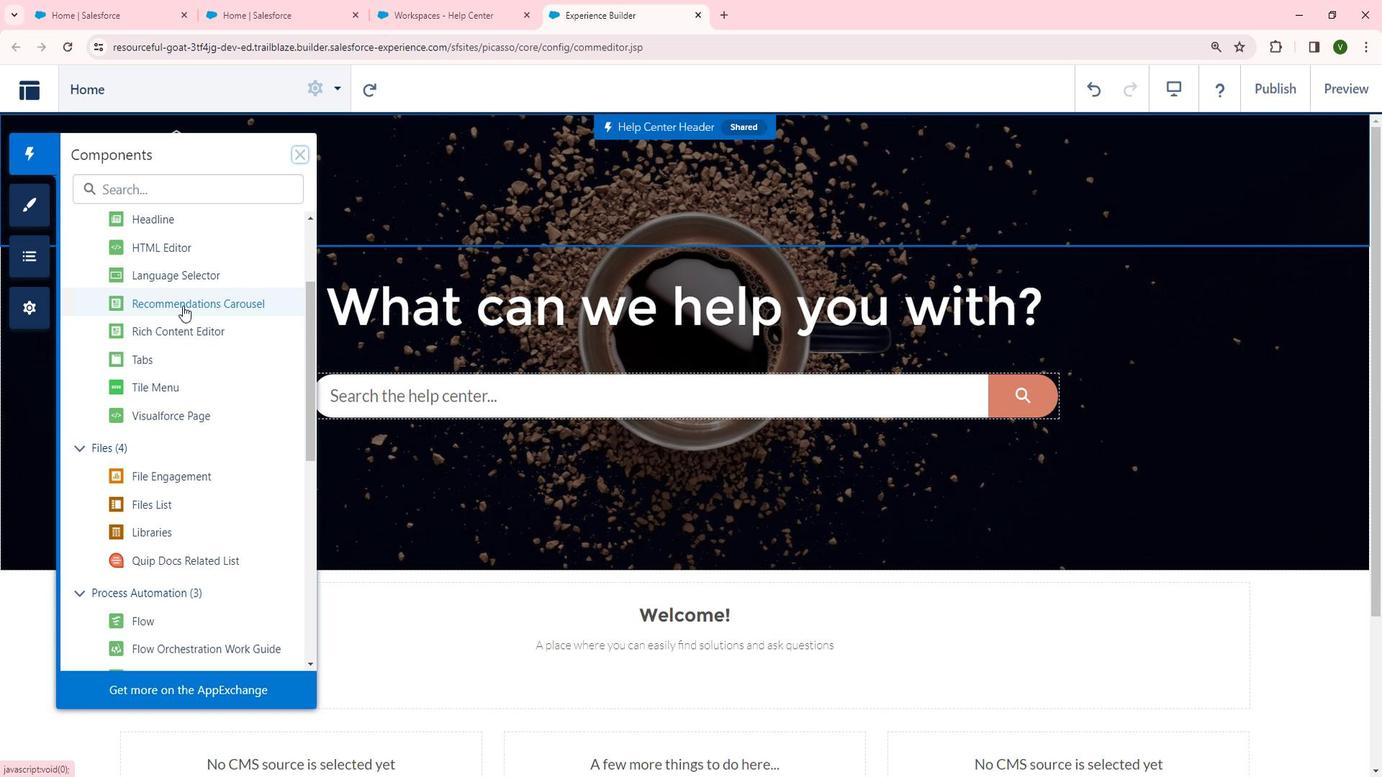 
Action: Mouse moved to (654, 727)
Screenshot: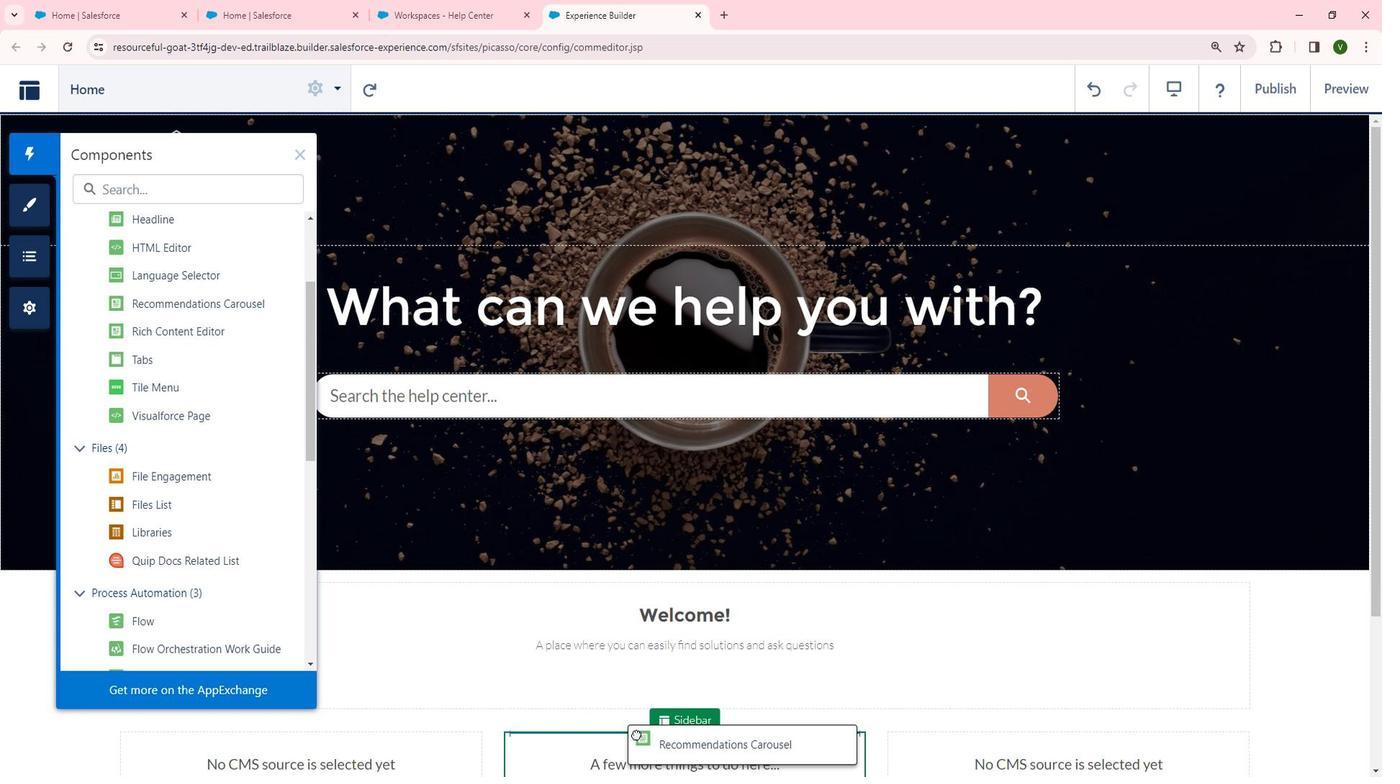 
Action: Mouse scrolled (654, 726) with delta (0, 0)
Screenshot: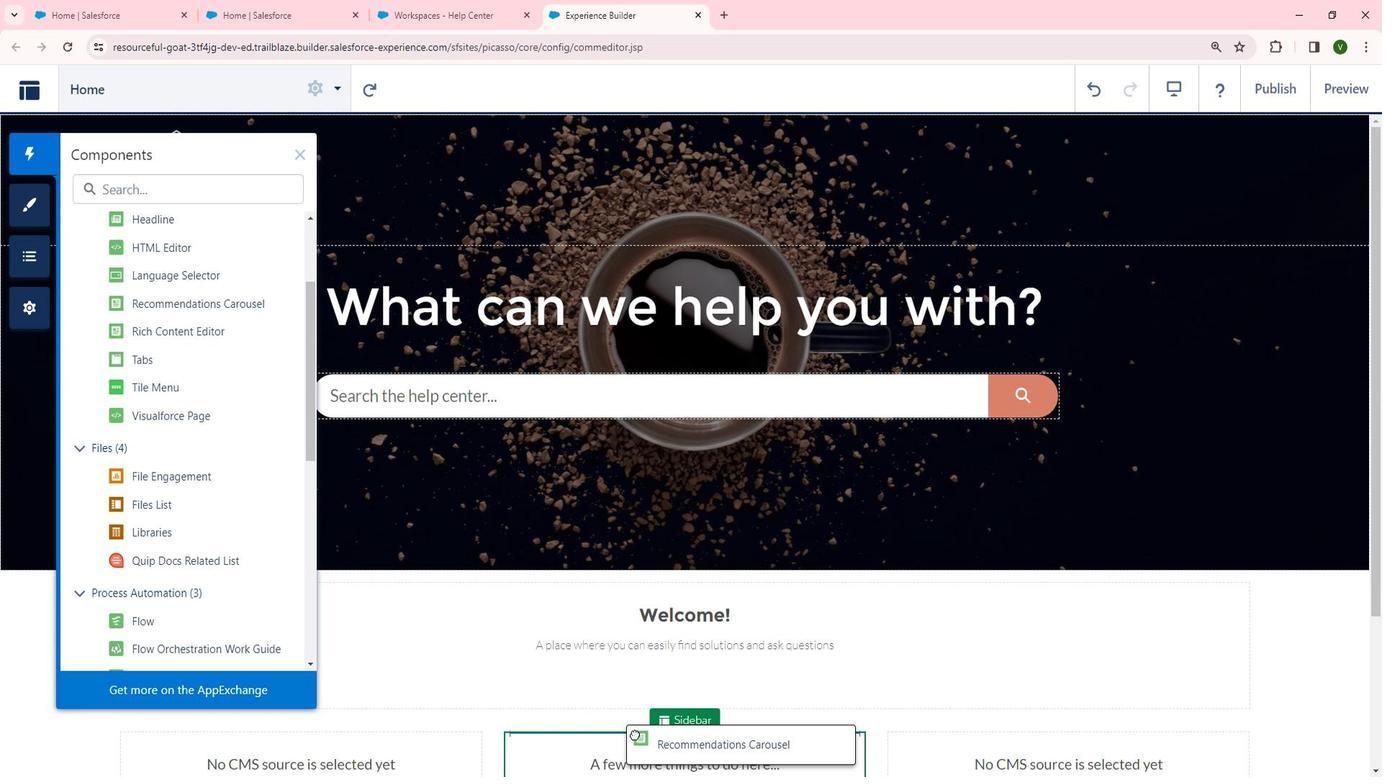 
Action: Mouse scrolled (654, 726) with delta (0, 0)
Screenshot: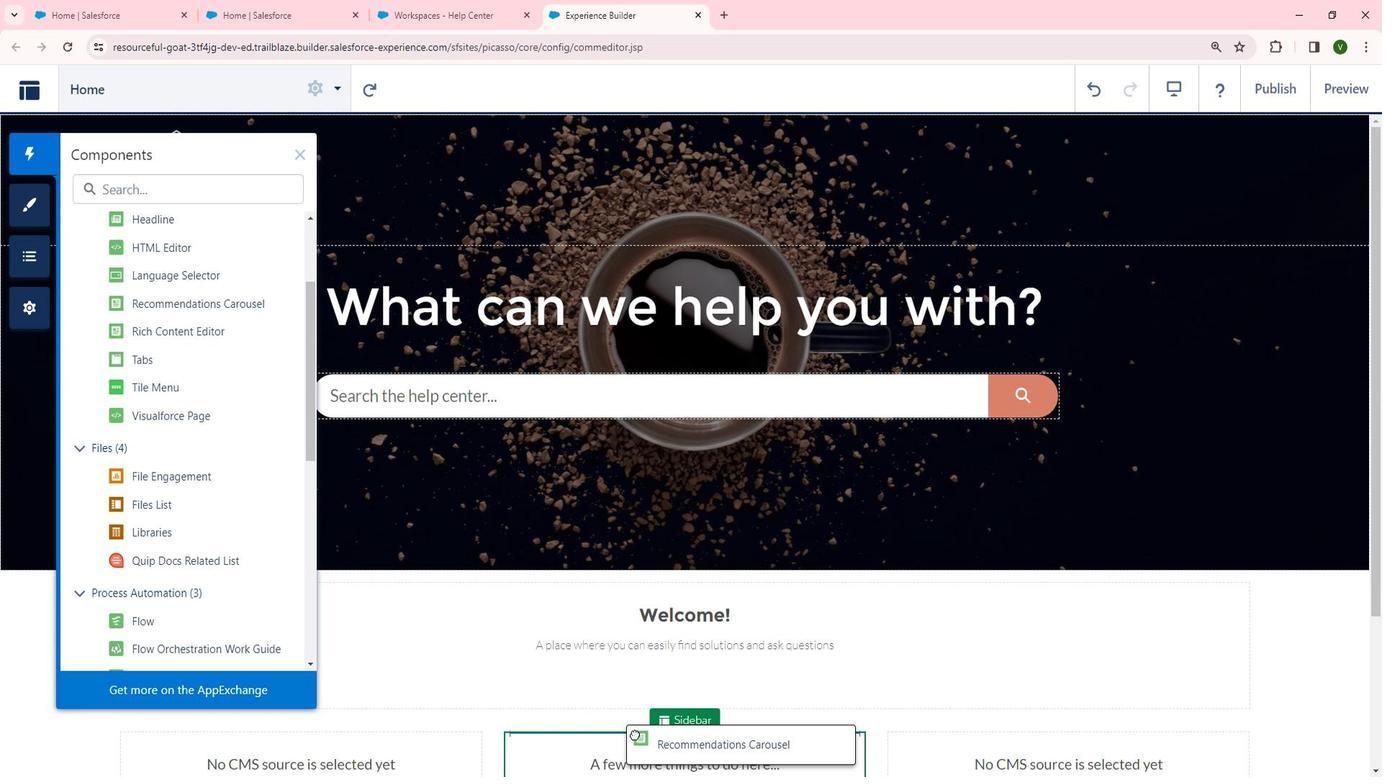 
Action: Mouse scrolled (654, 726) with delta (0, 0)
Screenshot: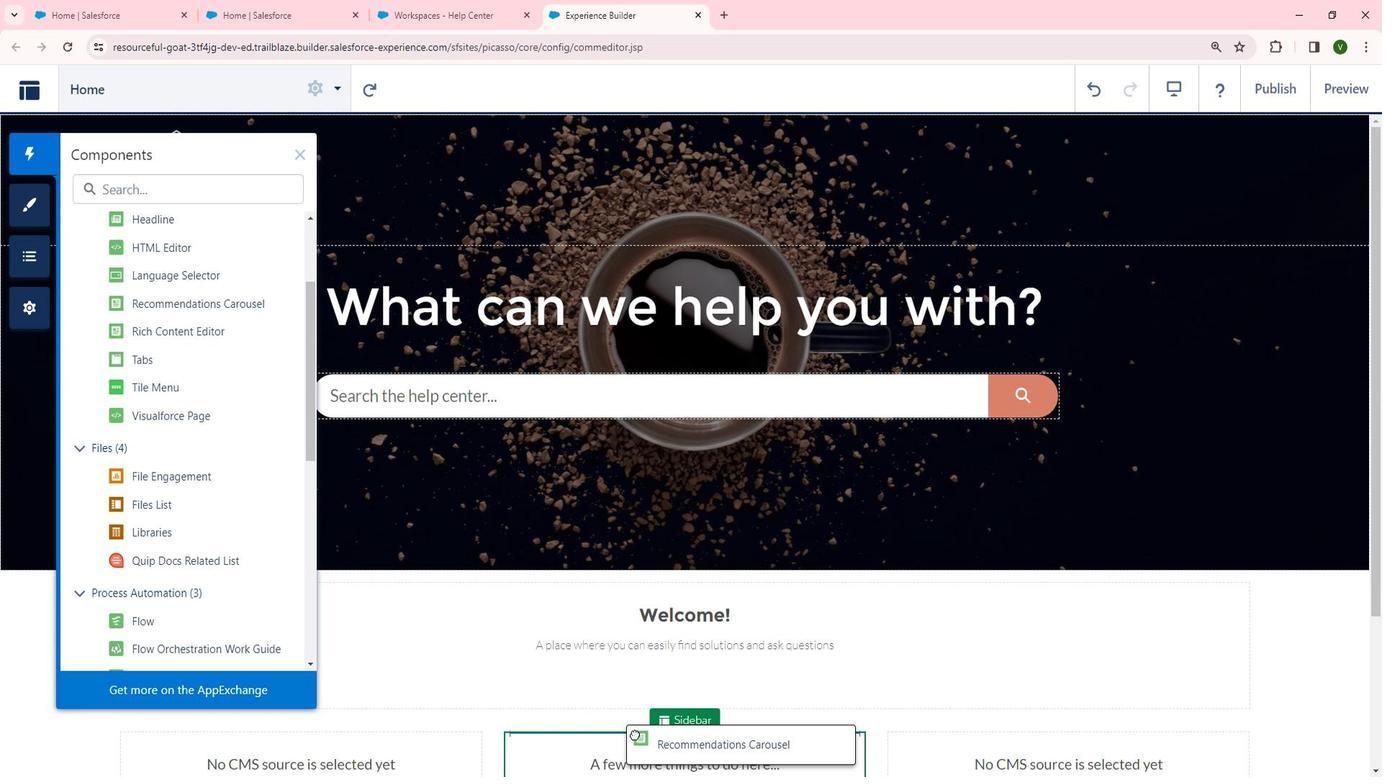 
Action: Mouse scrolled (654, 726) with delta (0, 0)
Screenshot: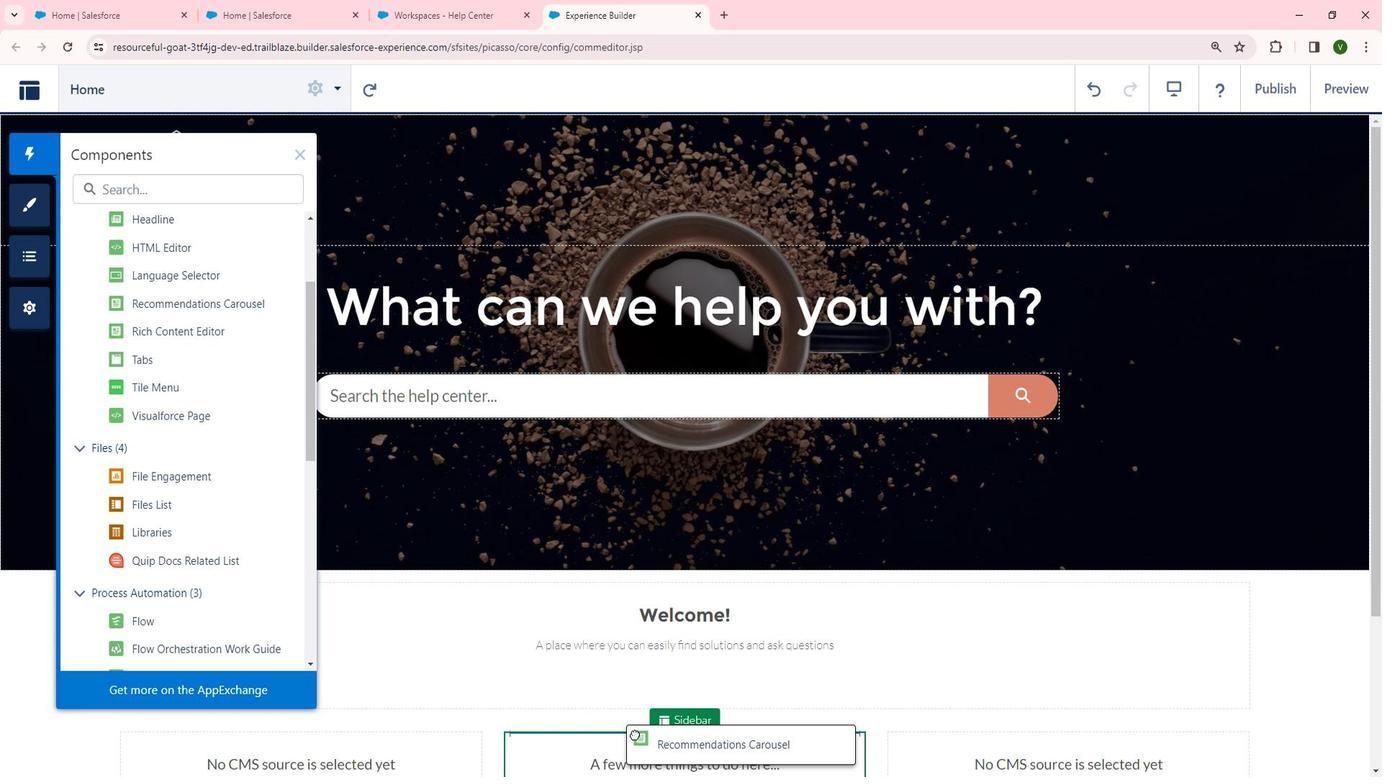 
Action: Mouse scrolled (654, 726) with delta (0, 0)
Screenshot: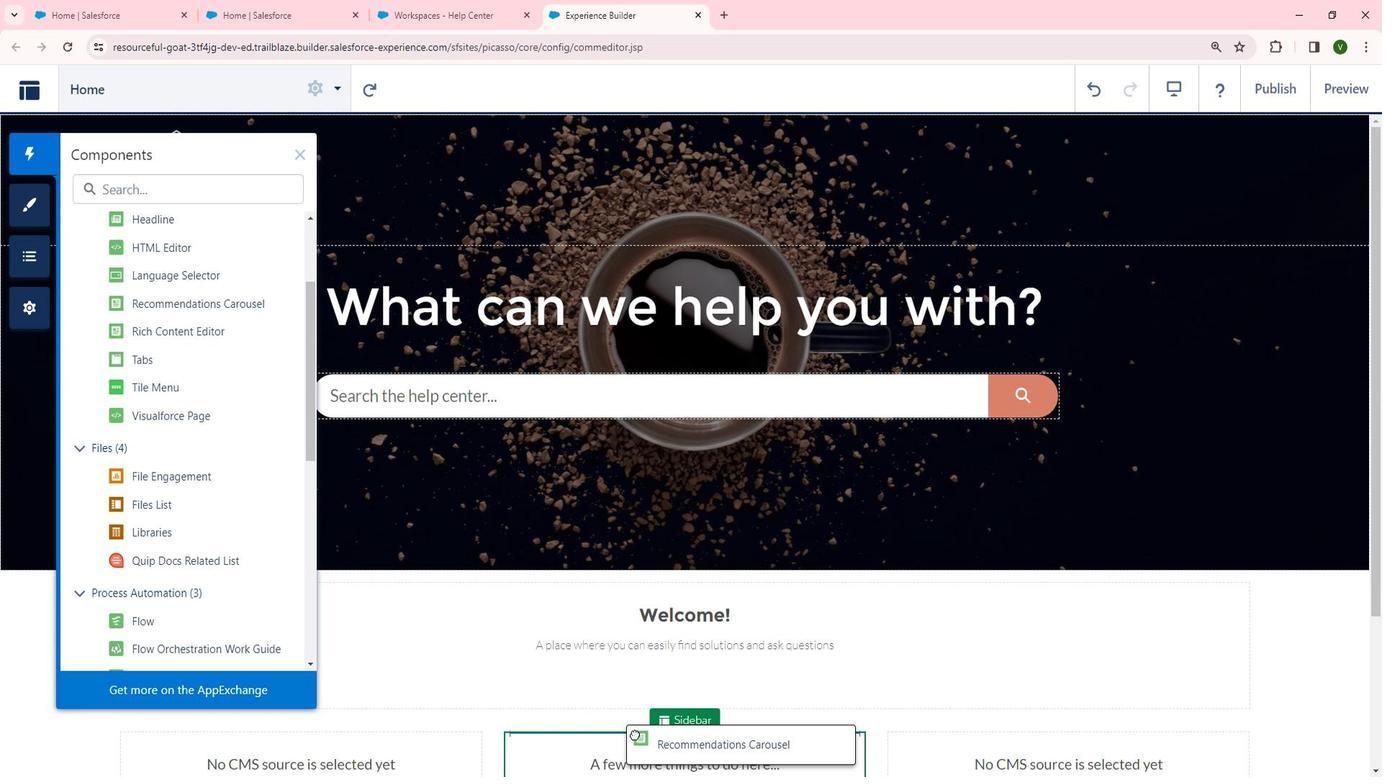 
Action: Mouse moved to (732, 658)
Screenshot: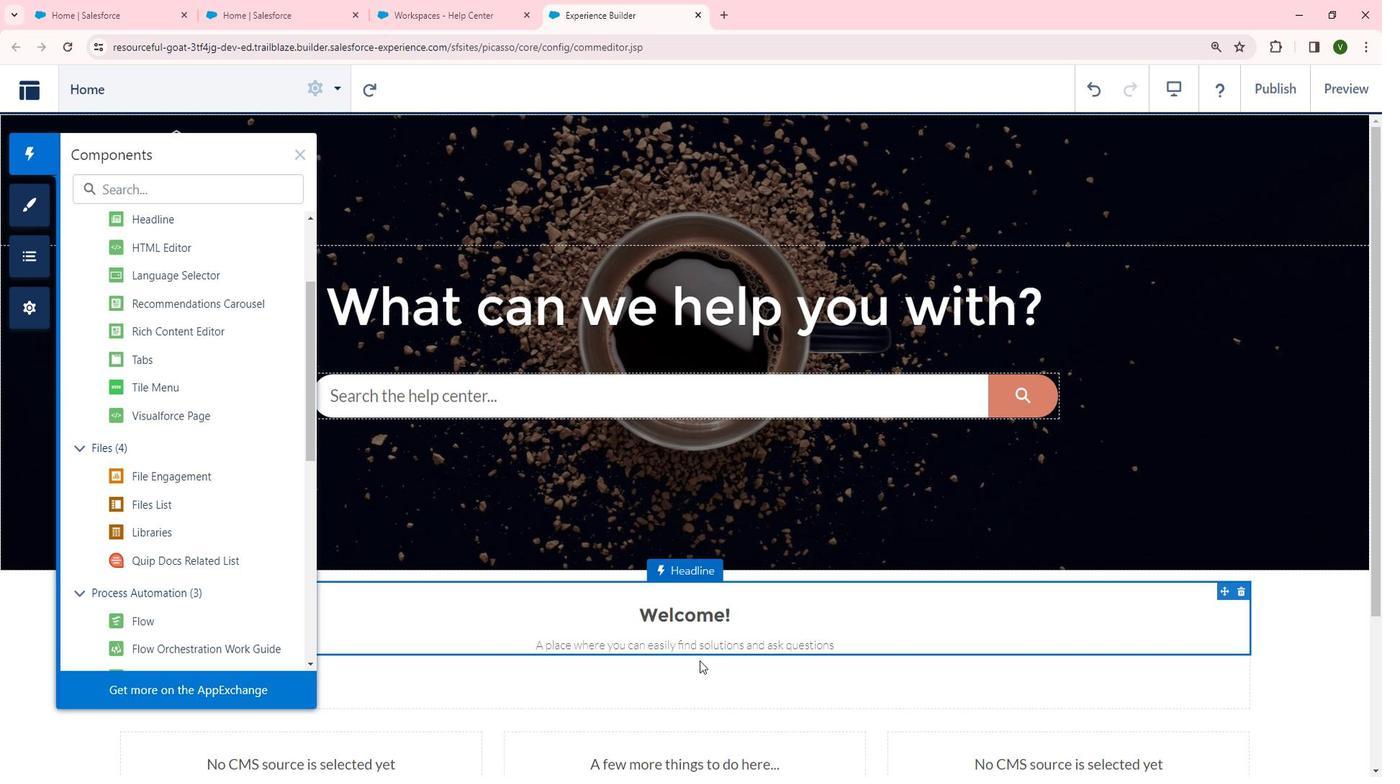 
Action: Mouse scrolled (732, 658) with delta (0, 0)
Screenshot: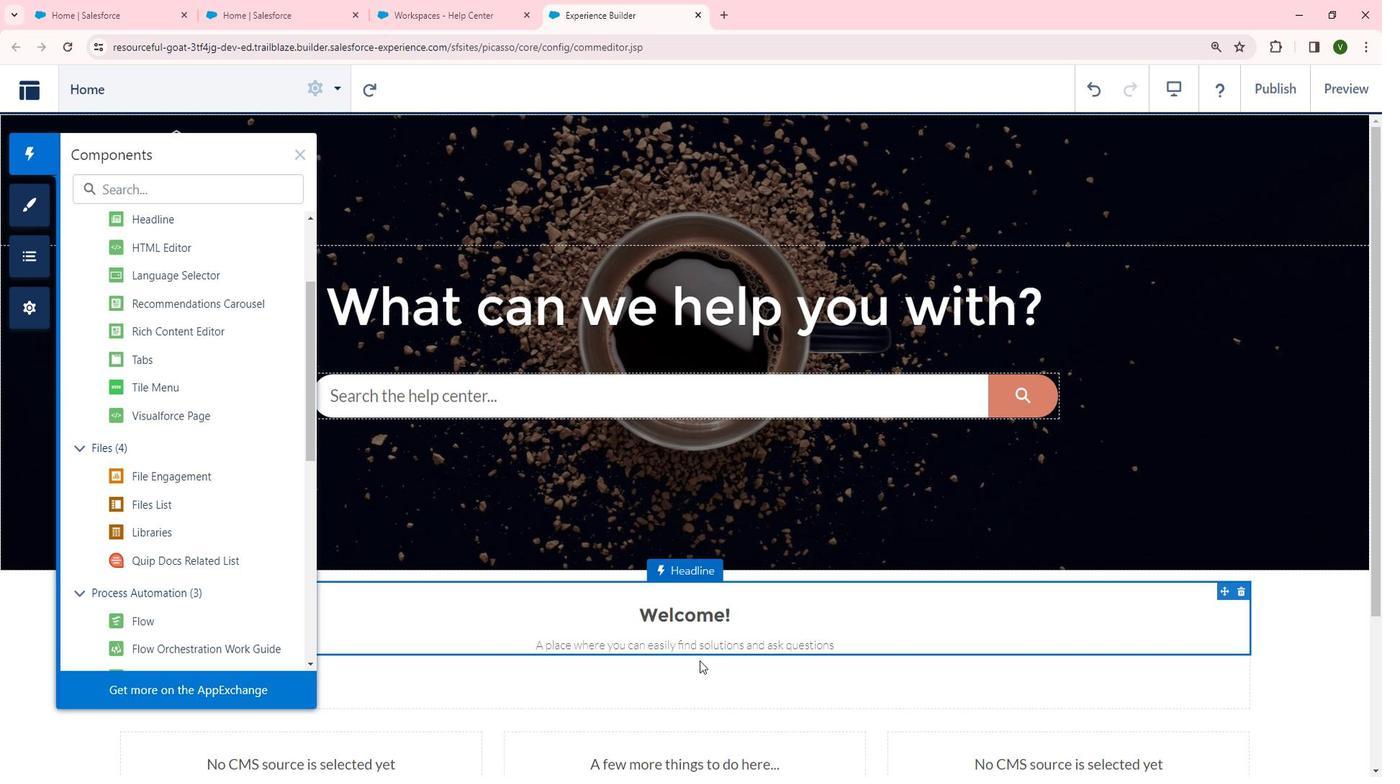 
Action: Mouse scrolled (732, 658) with delta (0, 0)
Screenshot: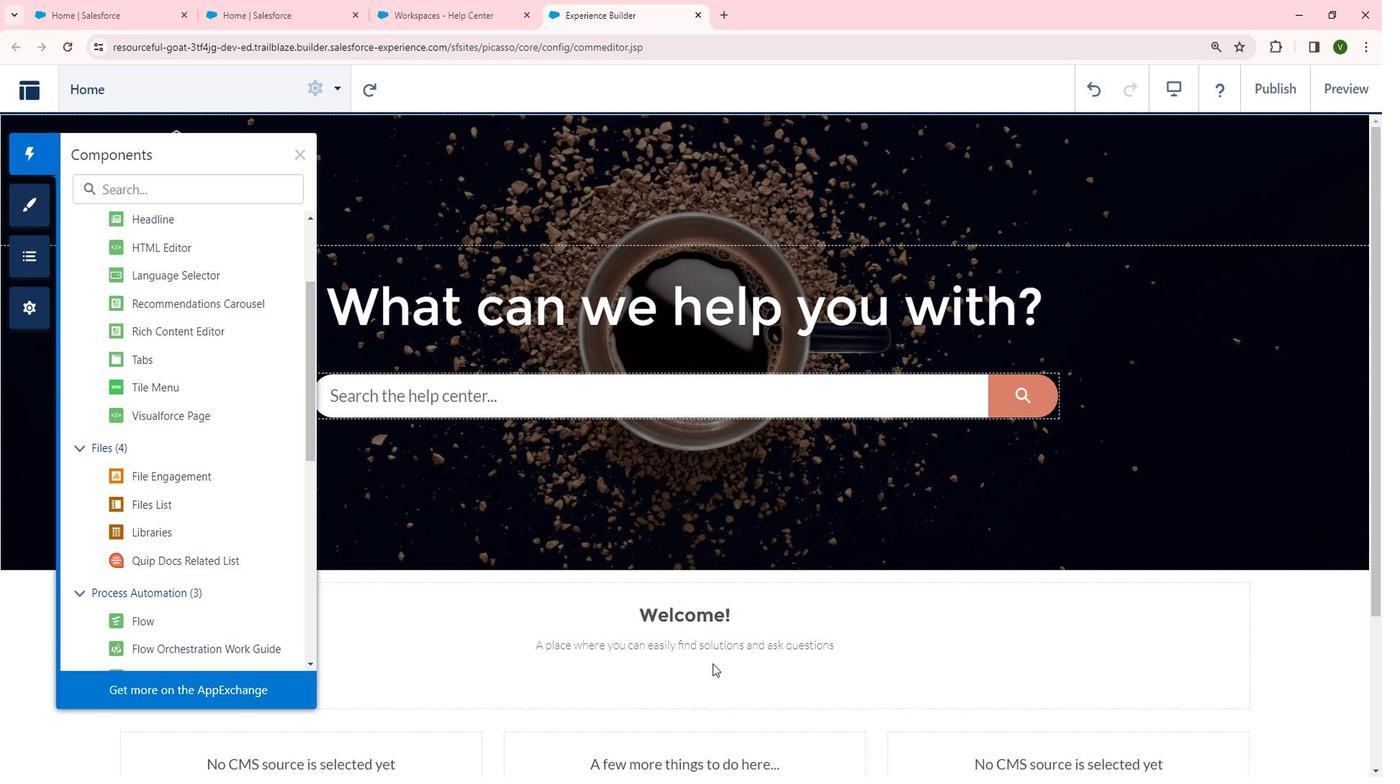
Action: Mouse scrolled (732, 658) with delta (0, 0)
Screenshot: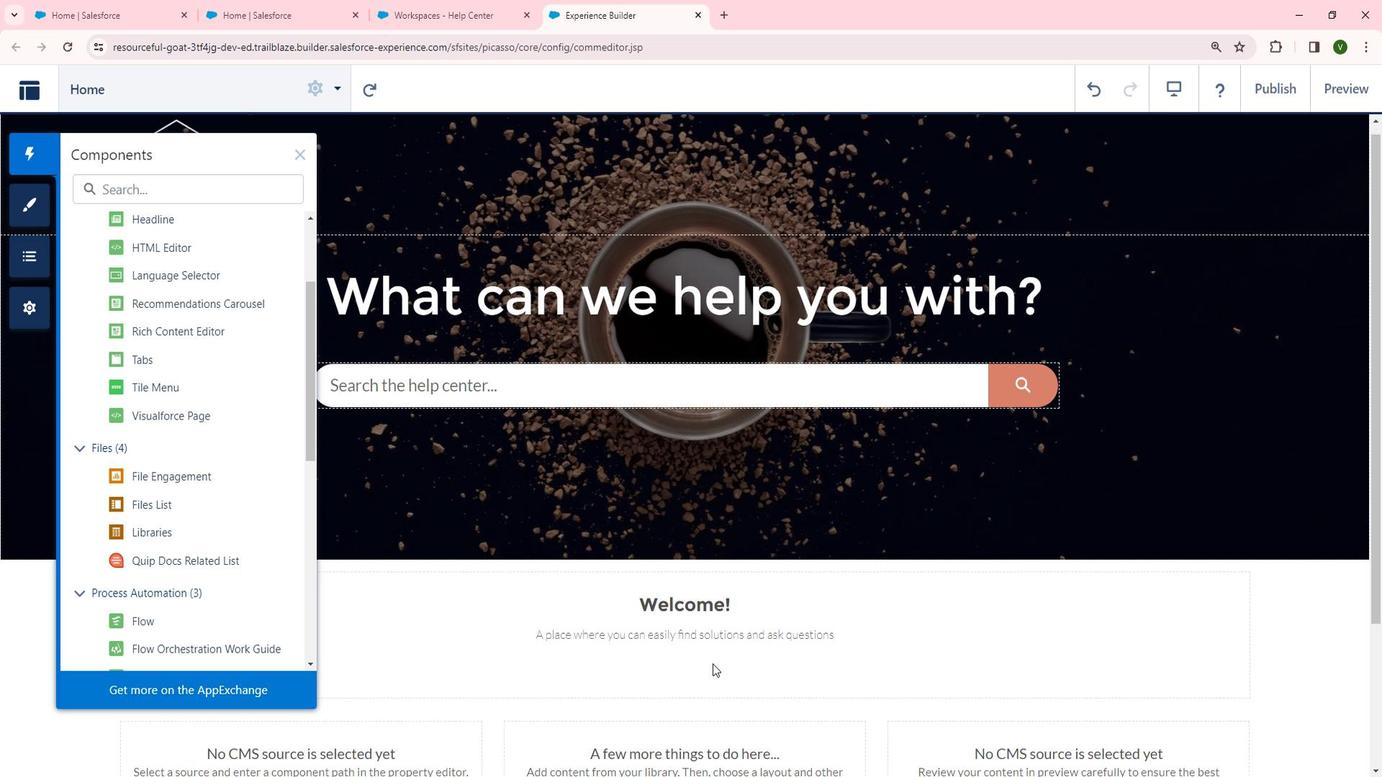 
Action: Mouse moved to (750, 529)
Screenshot: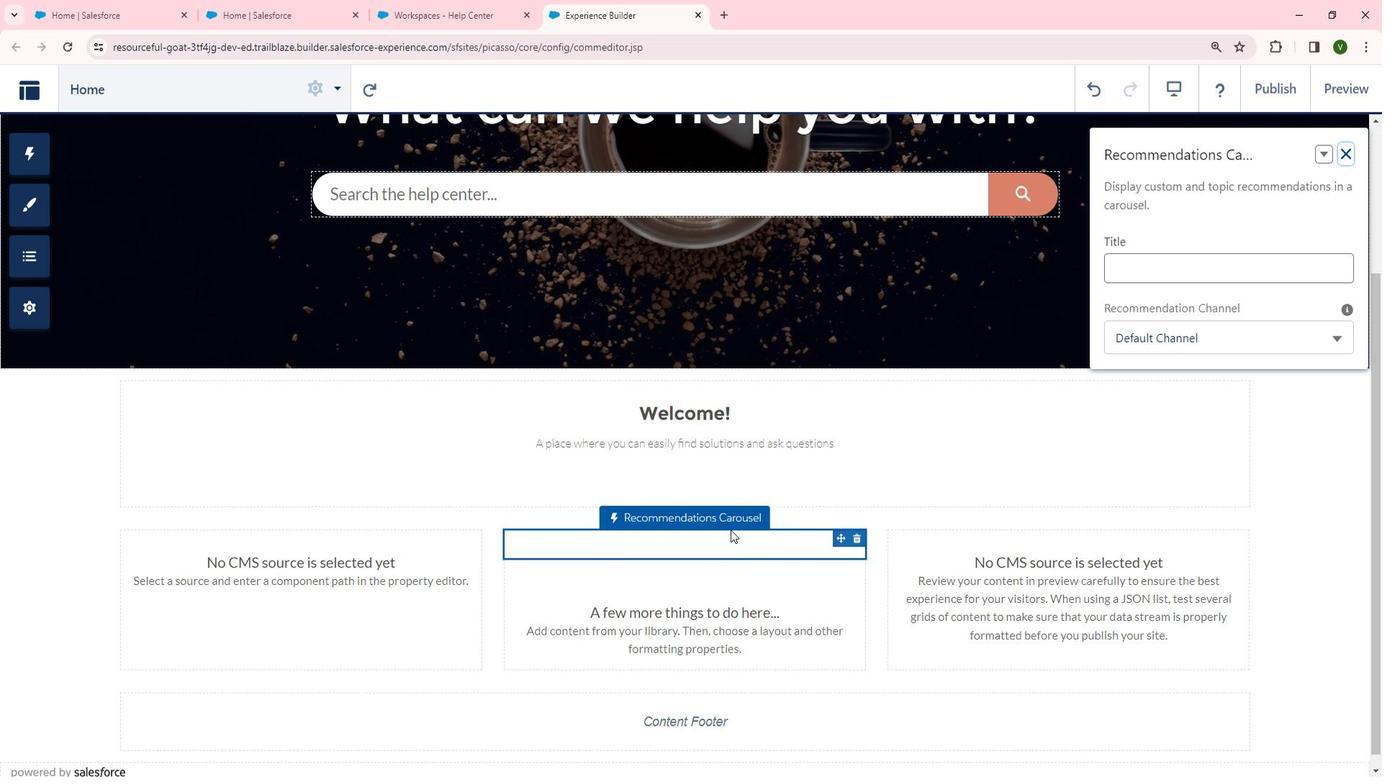 
